 Task: Buy 2 Disposable Razors for Men's from Shave & Hair Removal section under best seller category for shipping address: Luke Wright, 309 Lake Floyd Circle, Hockessin, Delaware 19707, Cell Number 3022398079. Pay from credit card ending with 7965, CVV 549
Action: Mouse moved to (19, 85)
Screenshot: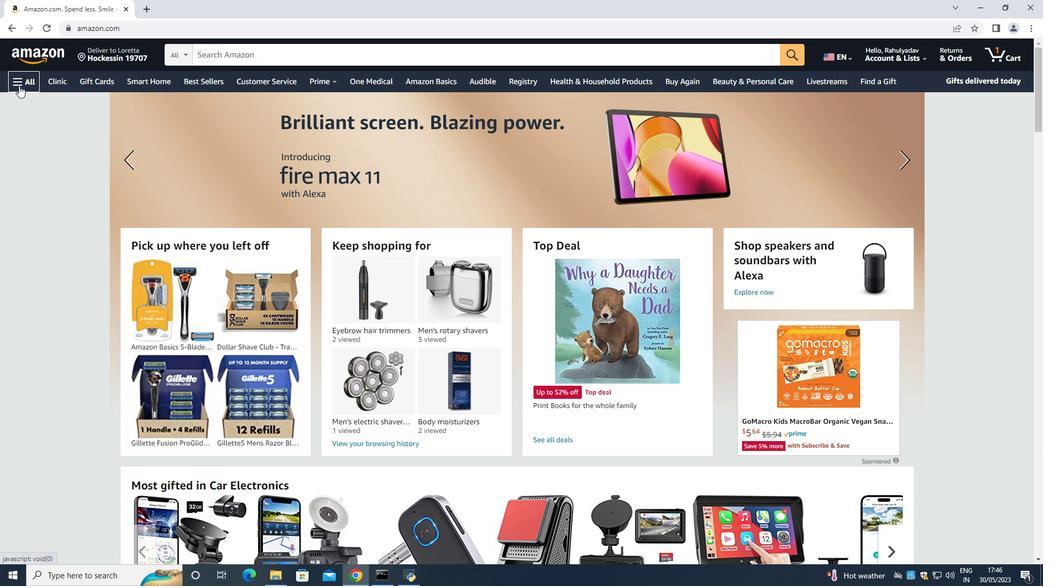 
Action: Mouse pressed left at (19, 85)
Screenshot: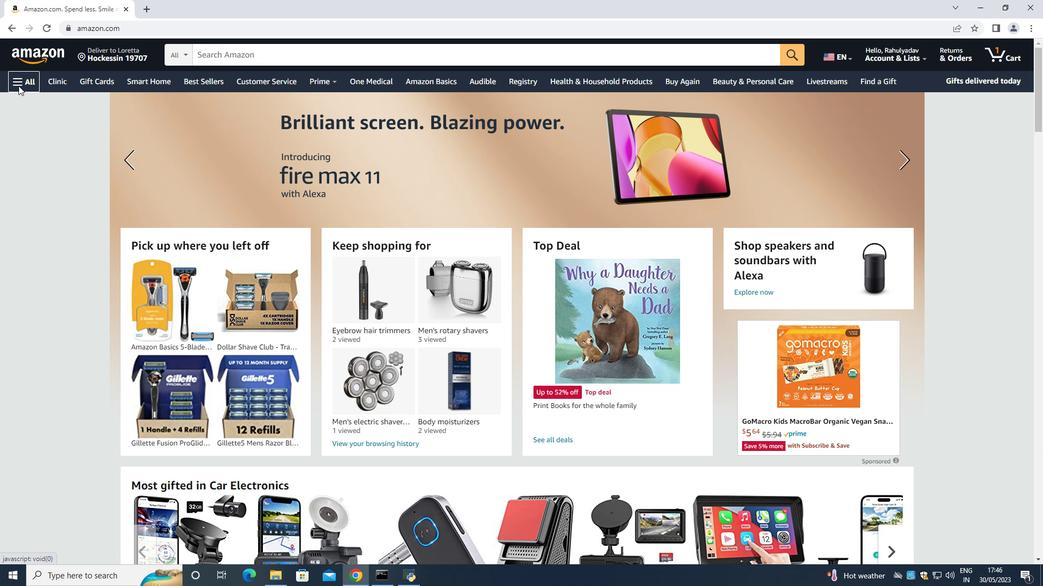 
Action: Mouse moved to (28, 101)
Screenshot: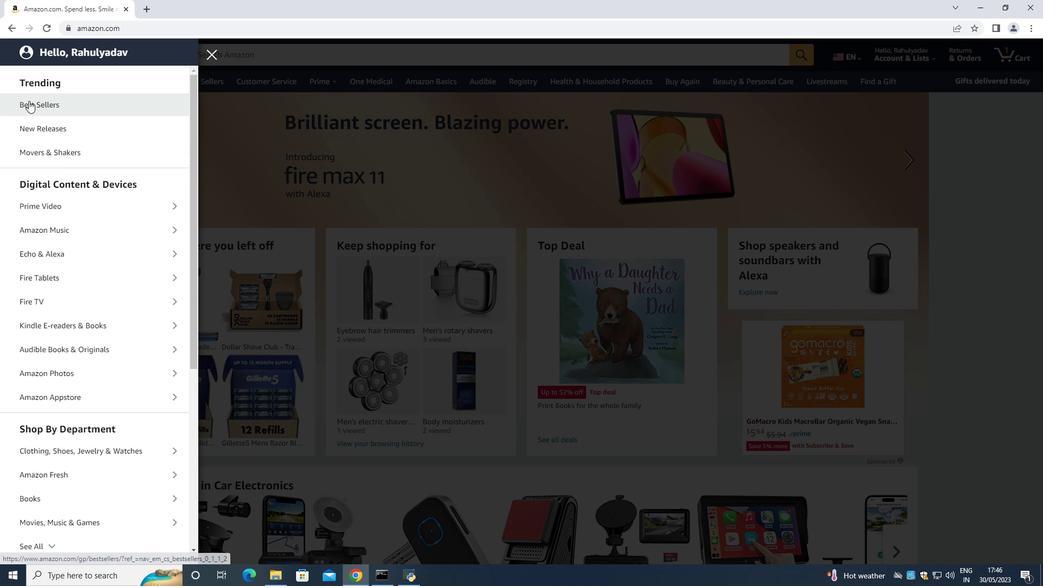 
Action: Mouse pressed left at (28, 101)
Screenshot: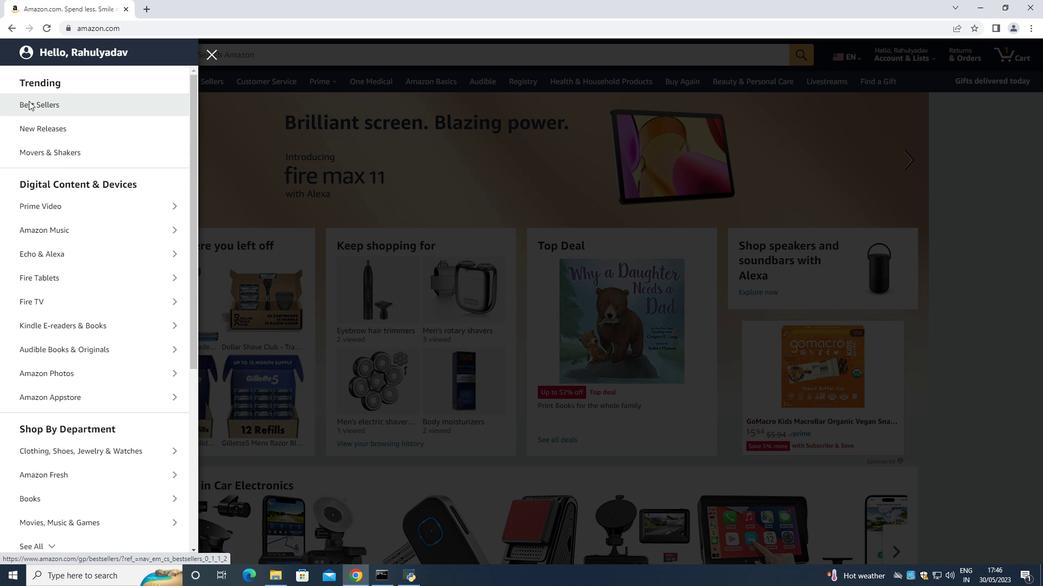 
Action: Mouse moved to (235, 54)
Screenshot: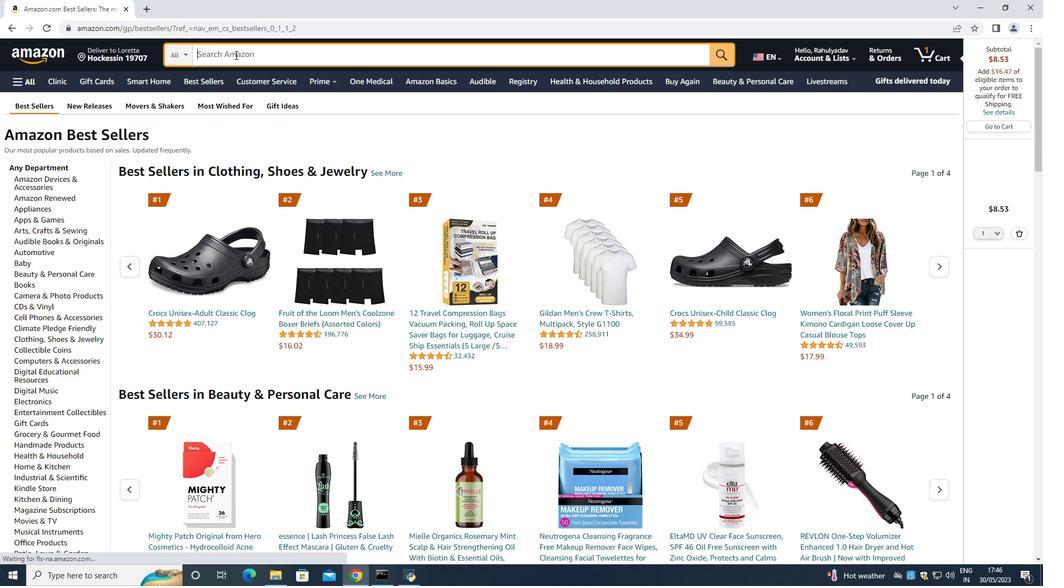
Action: Mouse pressed left at (235, 54)
Screenshot: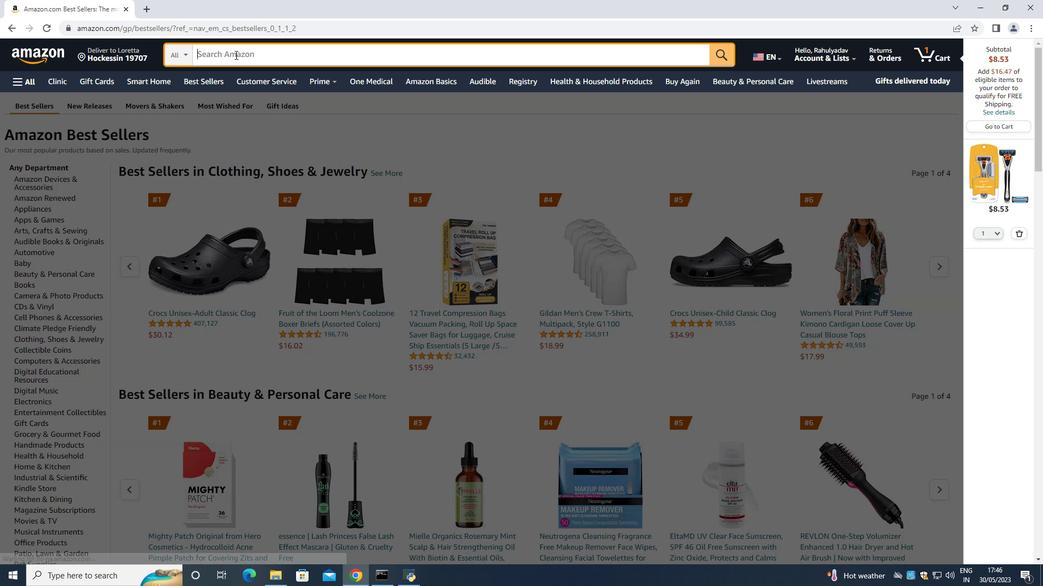 
Action: Key pressed <Key.shift><Key.shift><Key.shift><Key.shift><Key.shift><Key.shift><Key.shift><Key.shift><Key.shift><Key.shift><Key.shift><Key.shift><Key.shift><Key.shift><Key.shift><Key.shift><Key.shift><Key.shift><Key.shift><Key.shift><Key.shift><Key.shift>D
Screenshot: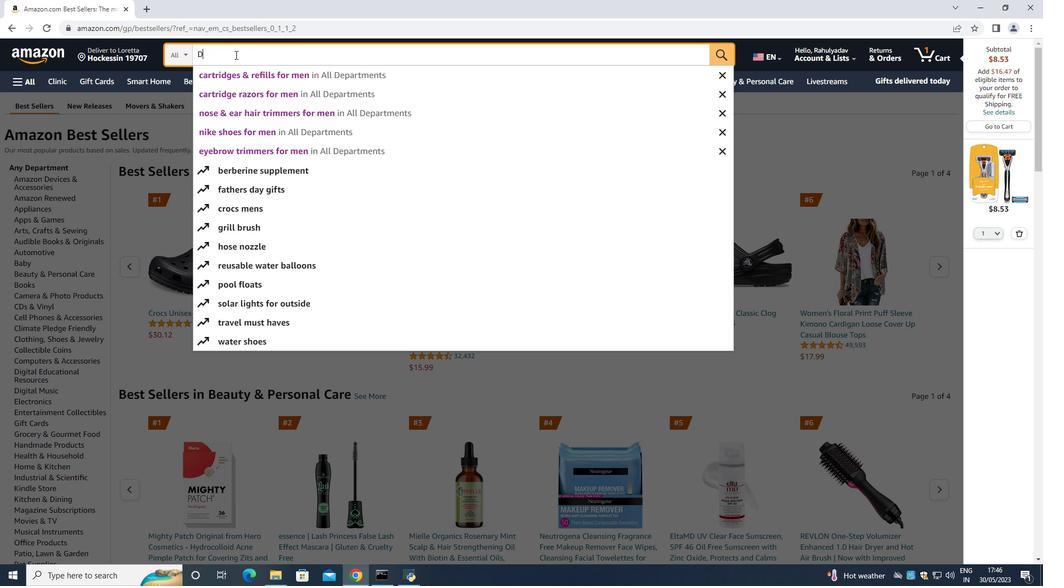
Action: Mouse moved to (235, 54)
Screenshot: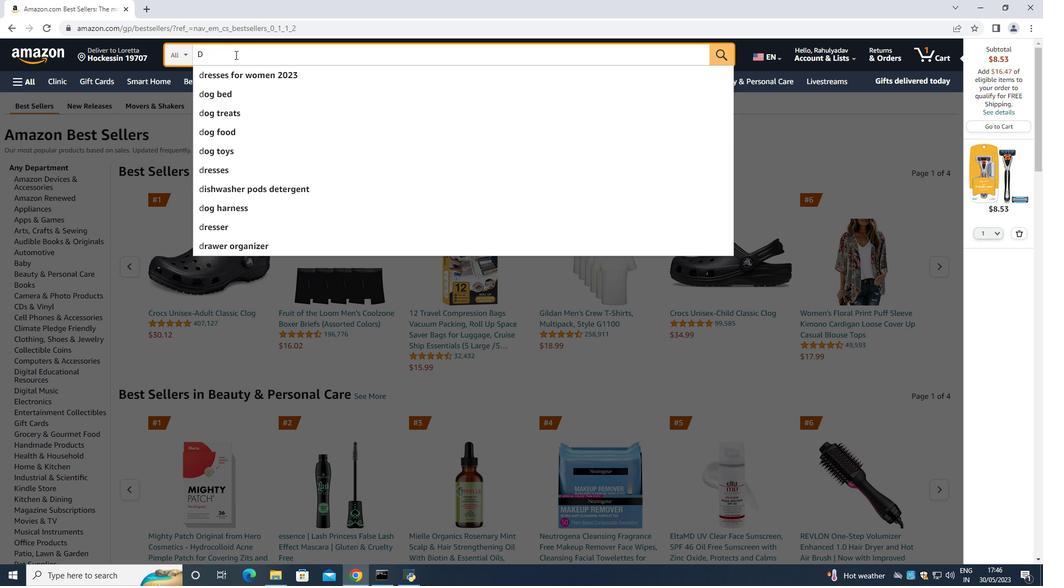 
Action: Key pressed isposable<Key.space><Key.shift>Razors<Key.space><Key.shift>FOR<Key.space><Key.shift>Men<Key.space><Key.enter>
Screenshot: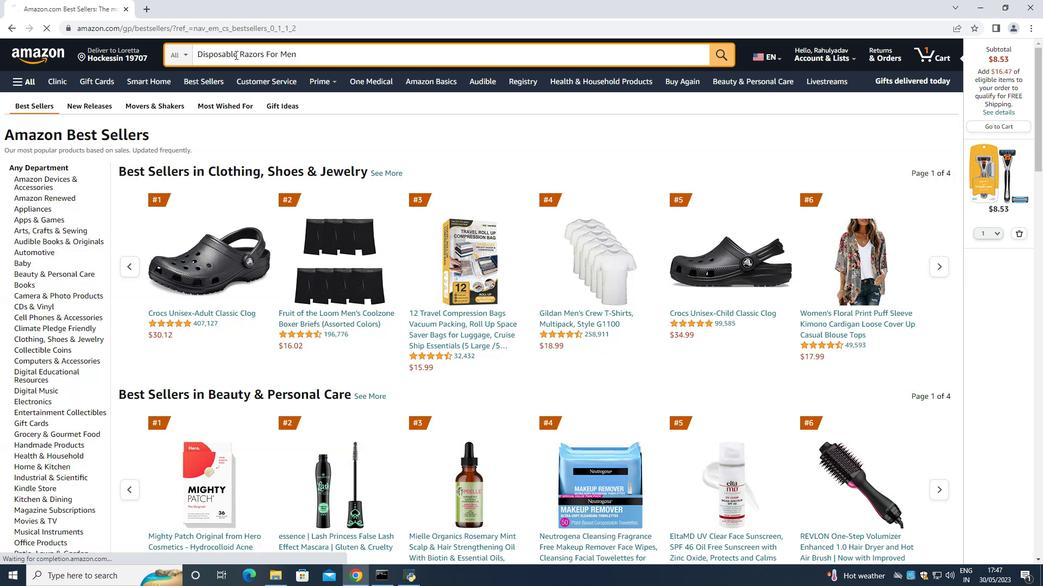 
Action: Mouse moved to (265, 482)
Screenshot: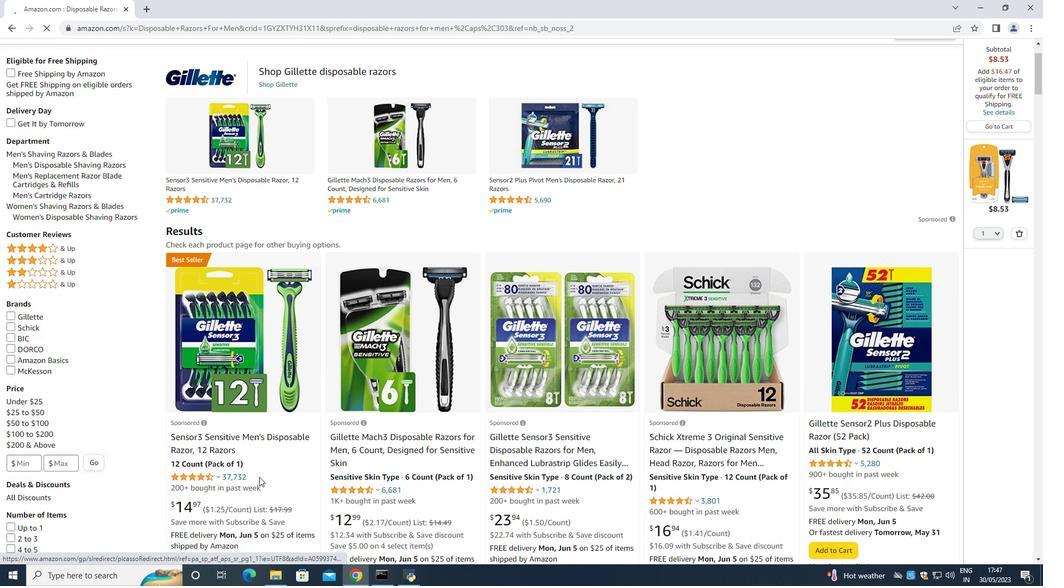
Action: Mouse scrolled (265, 481) with delta (0, 0)
Screenshot: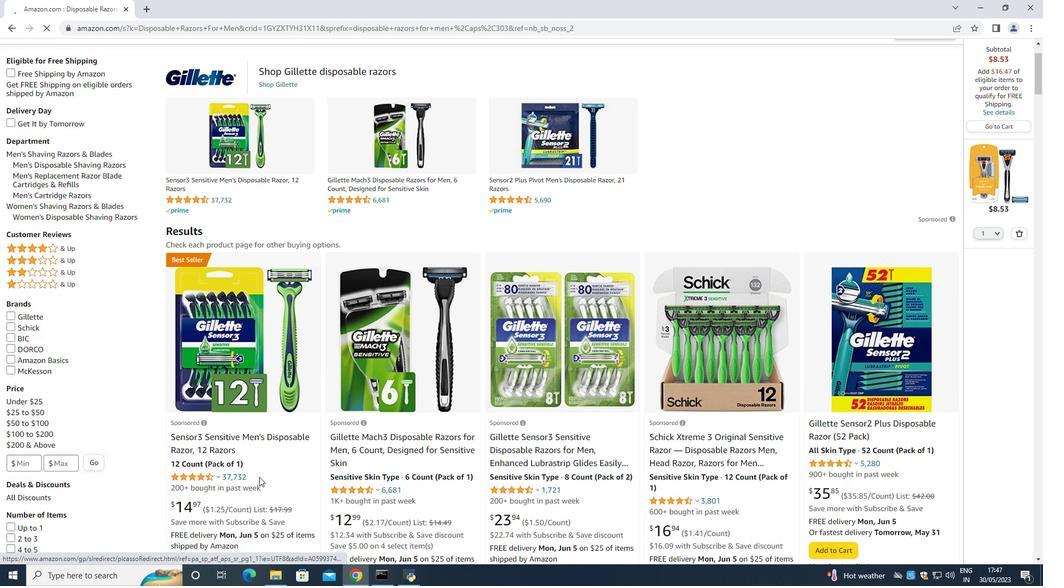 
Action: Mouse moved to (264, 482)
Screenshot: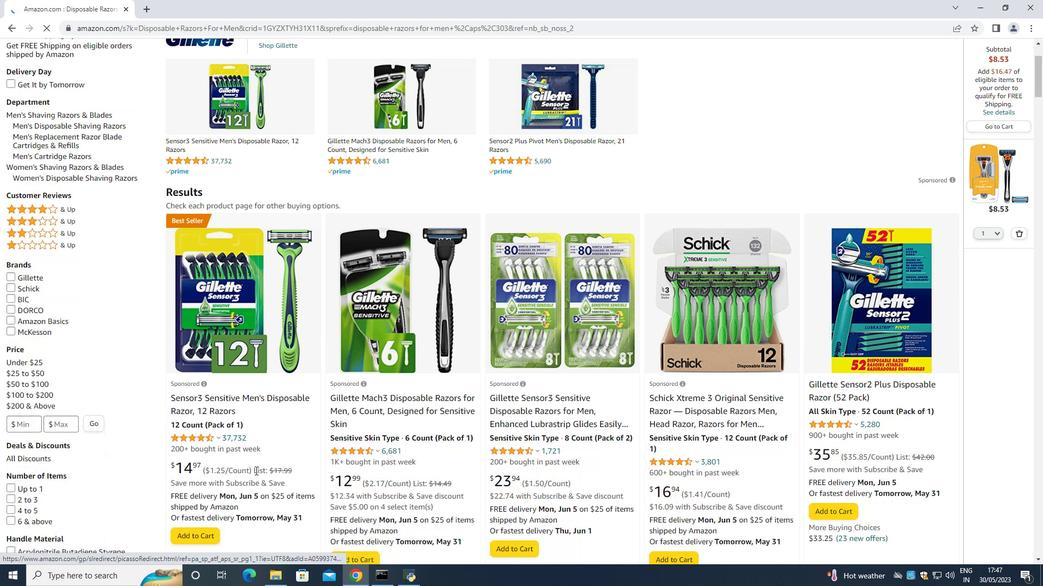 
Action: Mouse scrolled (264, 481) with delta (0, 0)
Screenshot: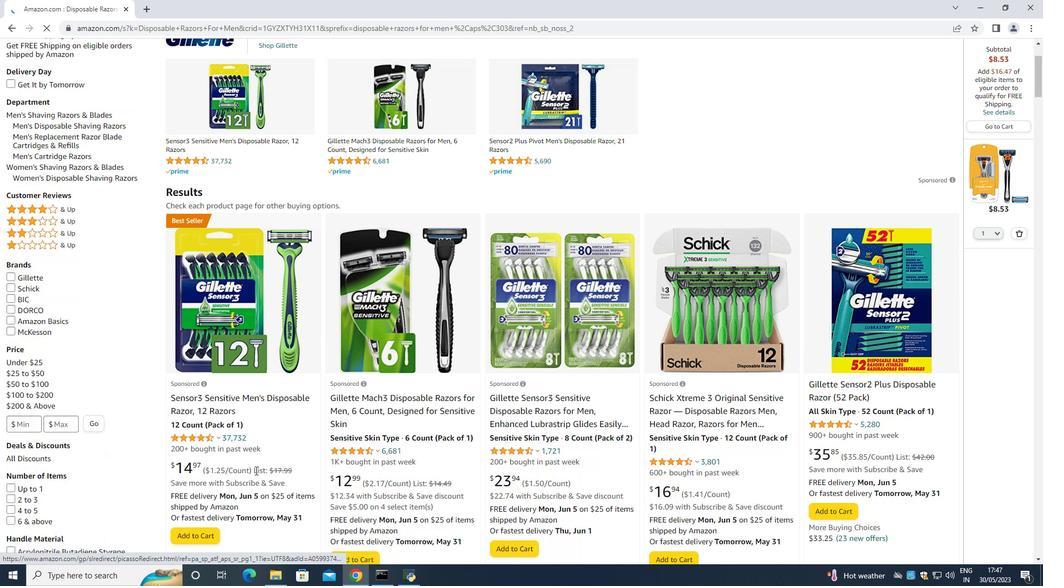 
Action: Mouse moved to (254, 401)
Screenshot: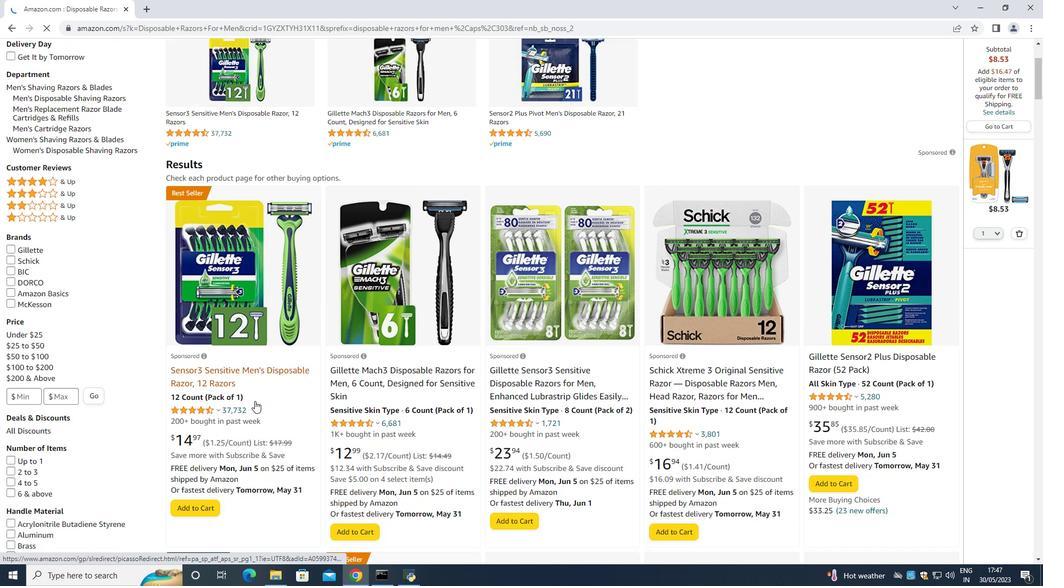 
Action: Mouse scrolled (254, 400) with delta (0, 0)
Screenshot: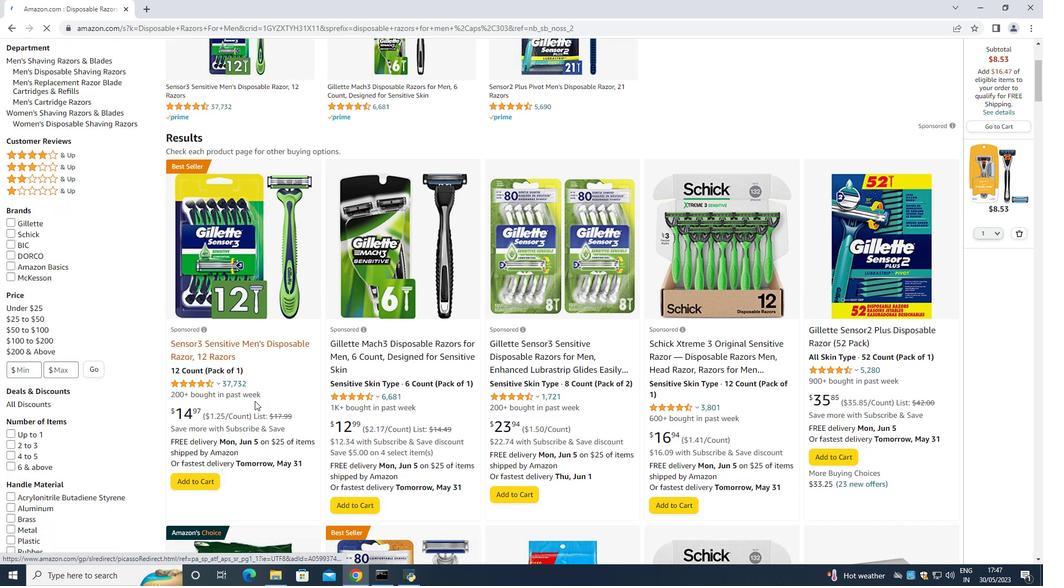 
Action: Mouse moved to (270, 344)
Screenshot: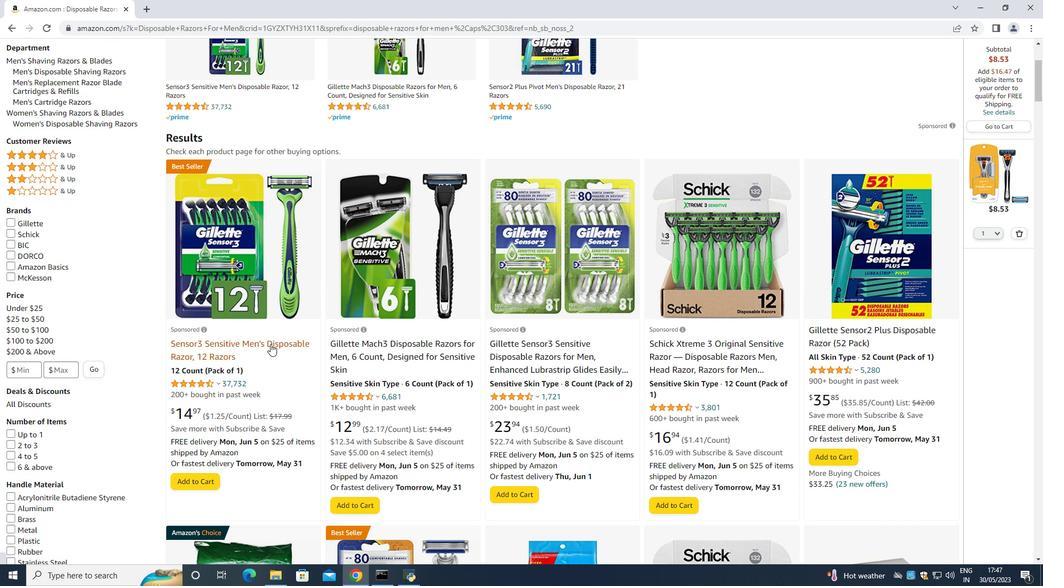 
Action: Mouse pressed left at (270, 344)
Screenshot: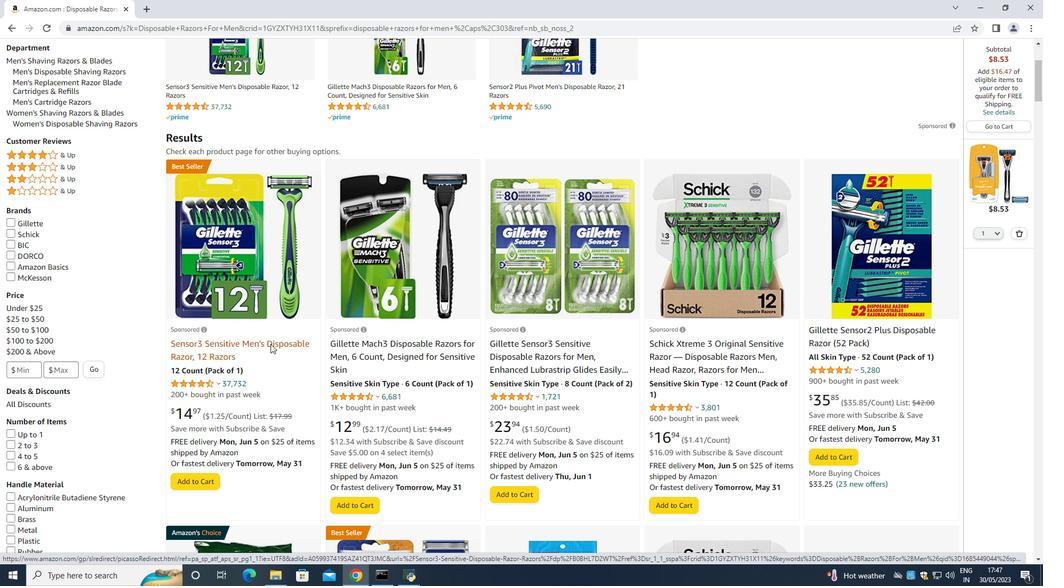 
Action: Mouse moved to (788, 402)
Screenshot: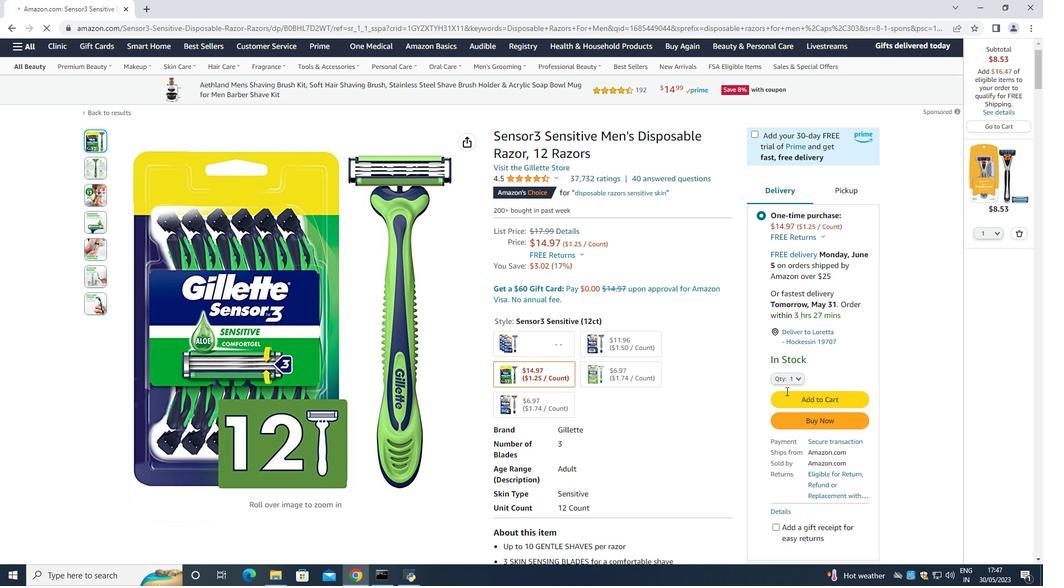 
Action: Mouse scrolled (788, 401) with delta (0, 0)
Screenshot: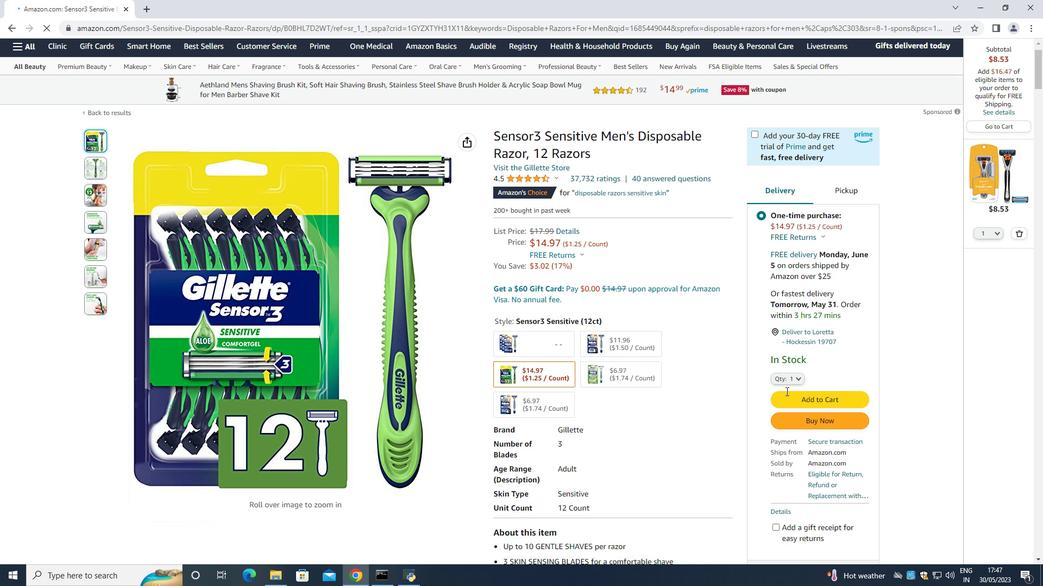 
Action: Mouse moved to (786, 391)
Screenshot: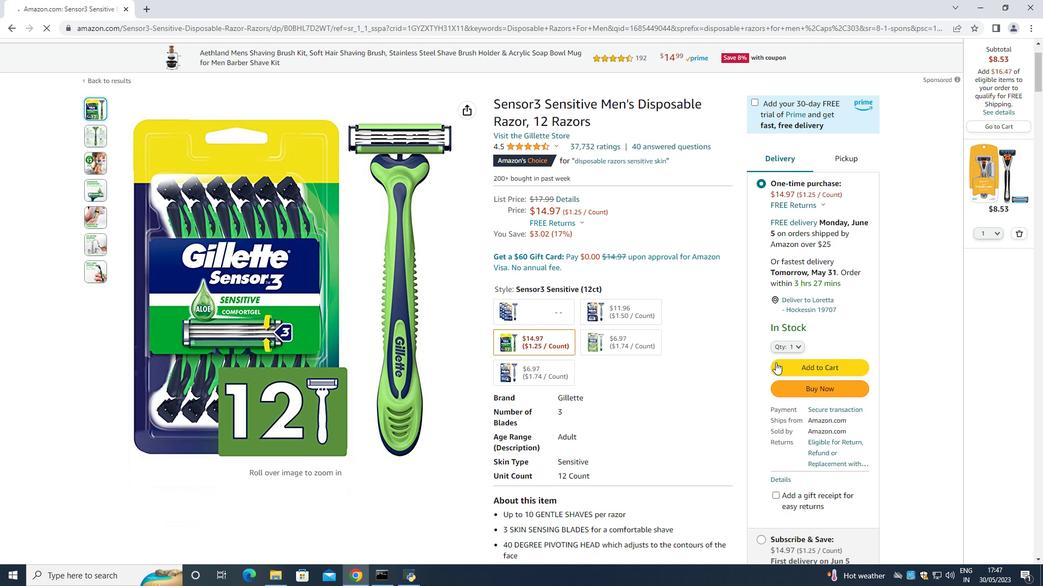 
Action: Mouse scrolled (786, 392) with delta (0, 0)
Screenshot: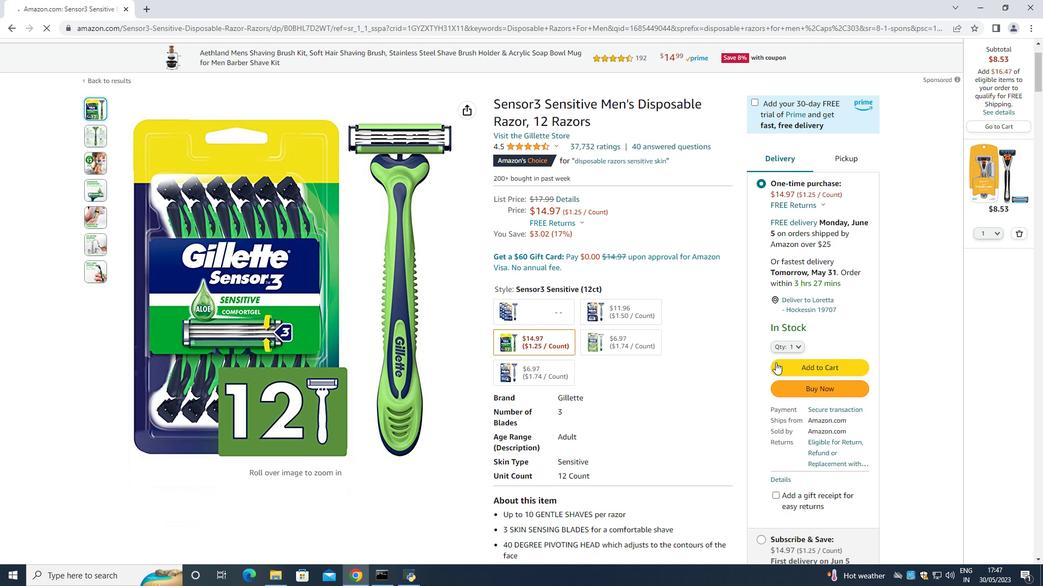 
Action: Mouse moved to (16, 27)
Screenshot: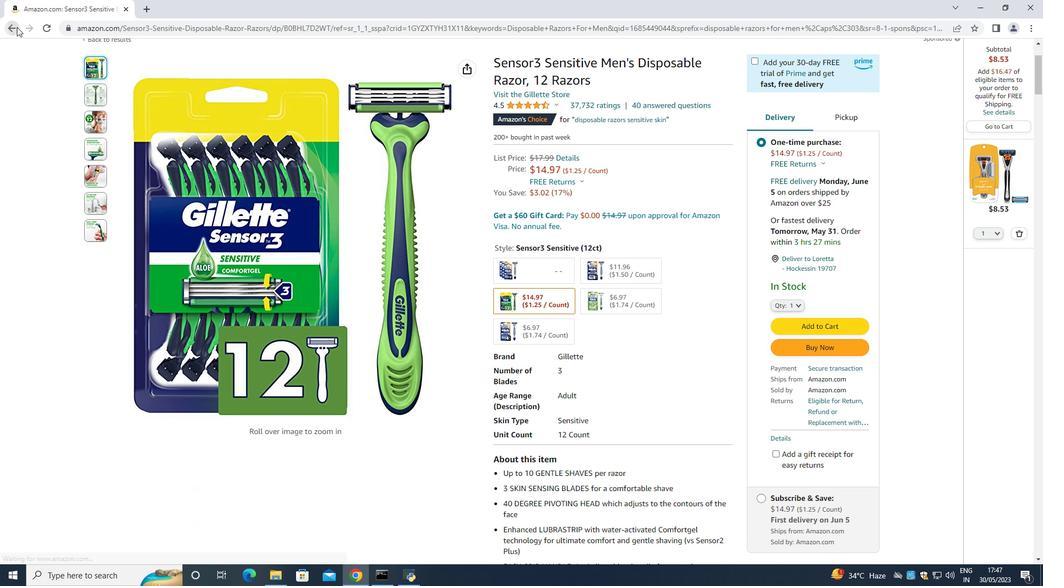 
Action: Mouse pressed left at (16, 27)
Screenshot: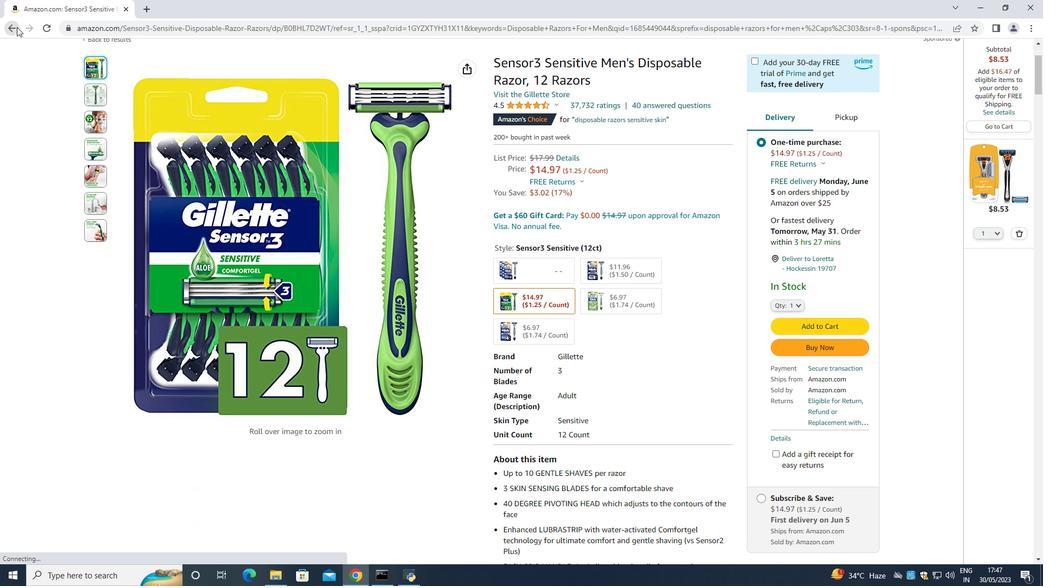 
Action: Mouse moved to (242, 358)
Screenshot: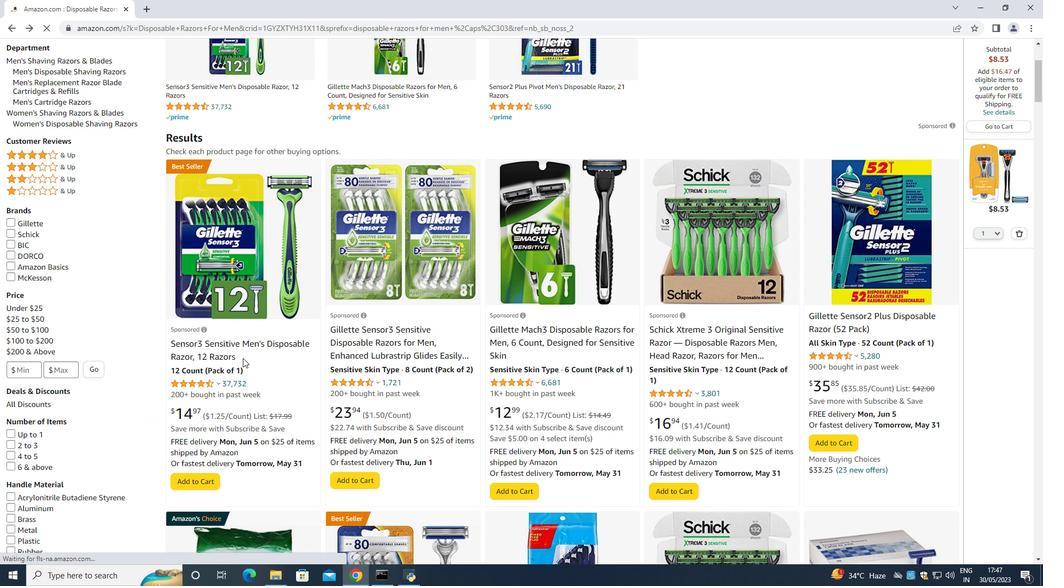
Action: Mouse pressed left at (242, 358)
Screenshot: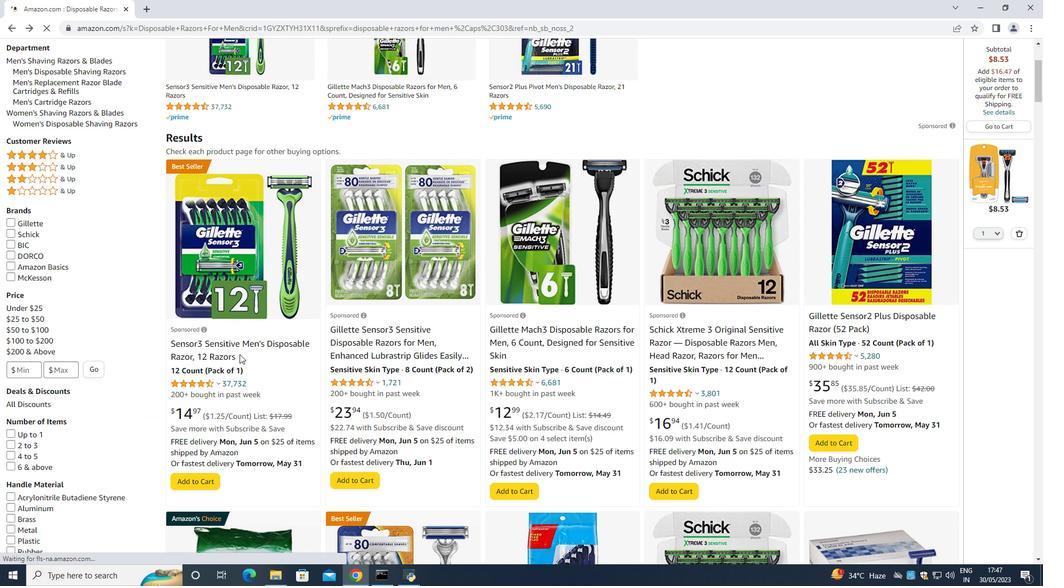 
Action: Mouse moved to (238, 353)
Screenshot: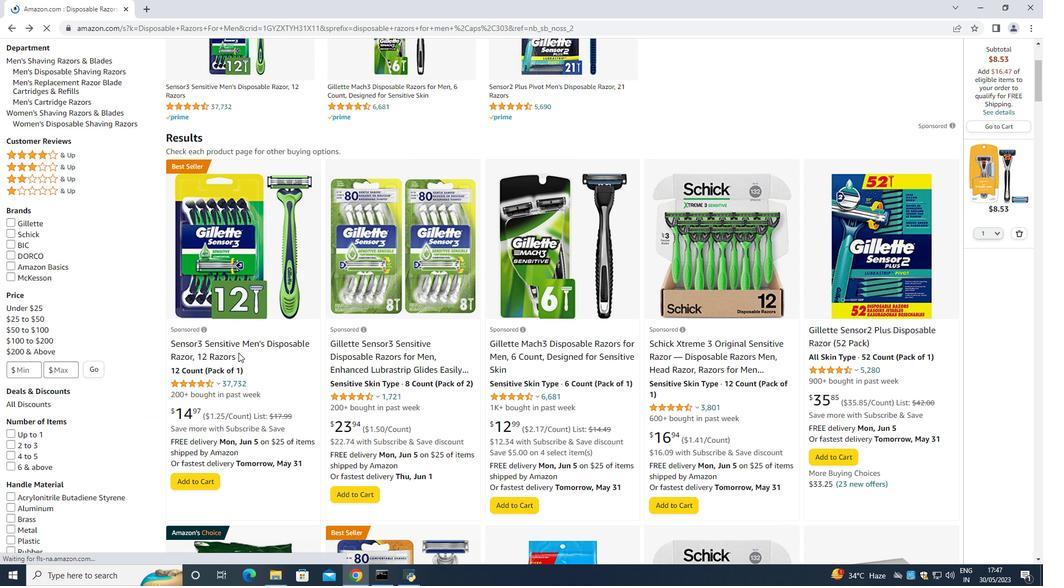 
Action: Mouse pressed left at (238, 353)
Screenshot: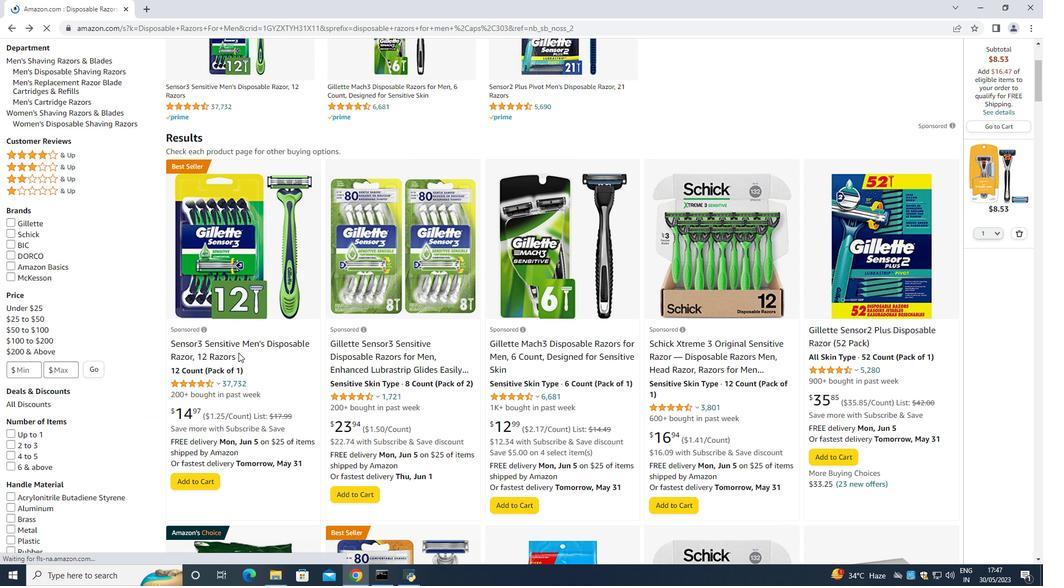 
Action: Mouse moved to (235, 344)
Screenshot: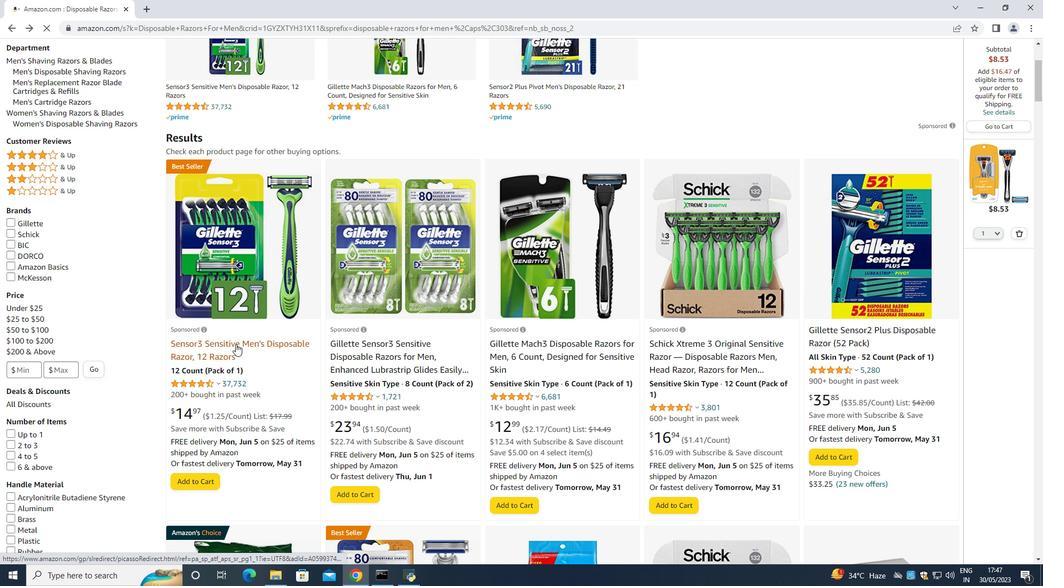 
Action: Mouse pressed left at (235, 344)
Screenshot: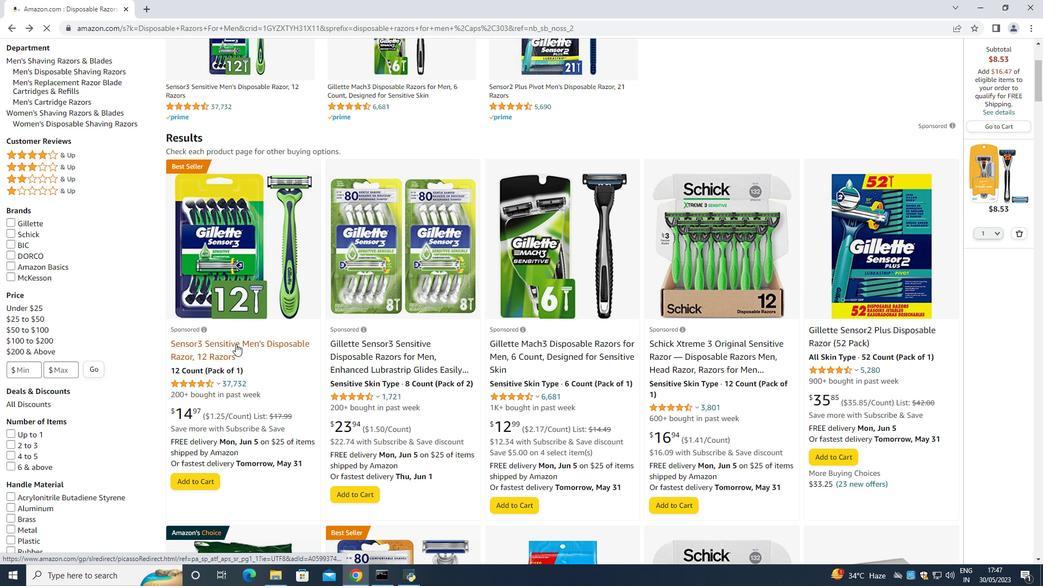 
Action: Mouse moved to (776, 341)
Screenshot: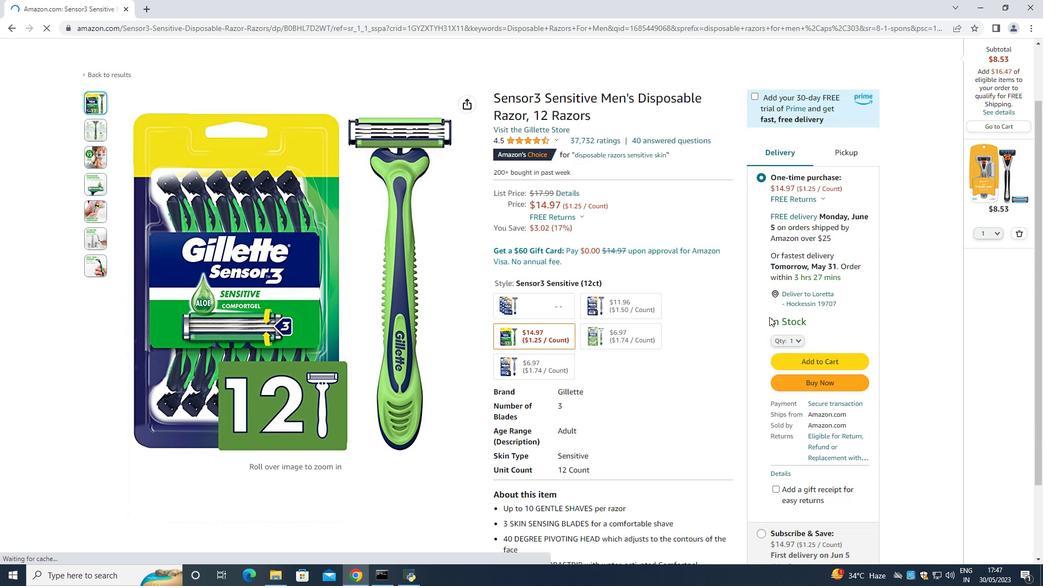 
Action: Mouse scrolled (776, 341) with delta (0, 0)
Screenshot: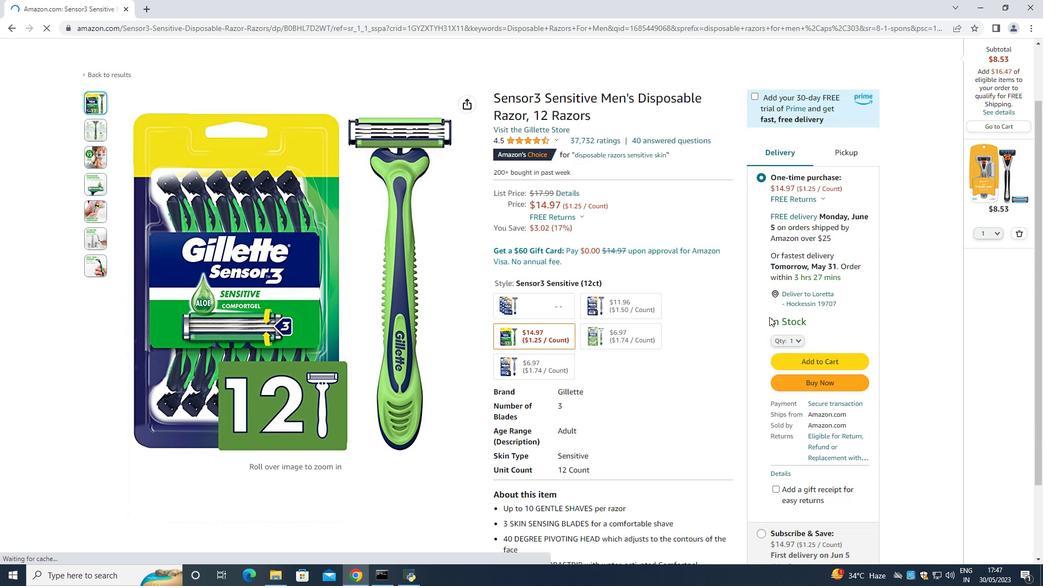 
Action: Mouse moved to (771, 340)
Screenshot: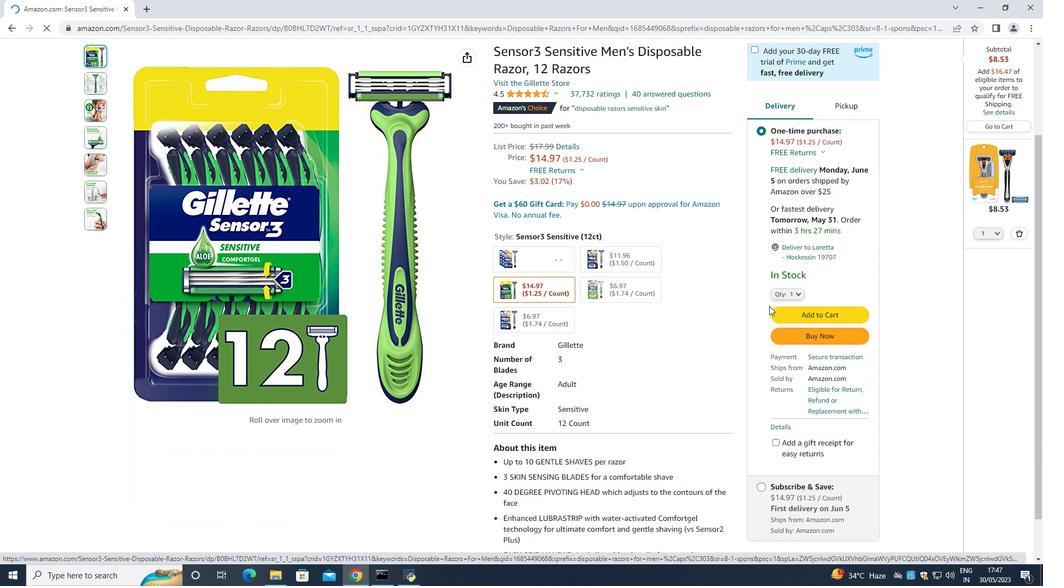 
Action: Mouse scrolled (772, 340) with delta (0, 0)
Screenshot: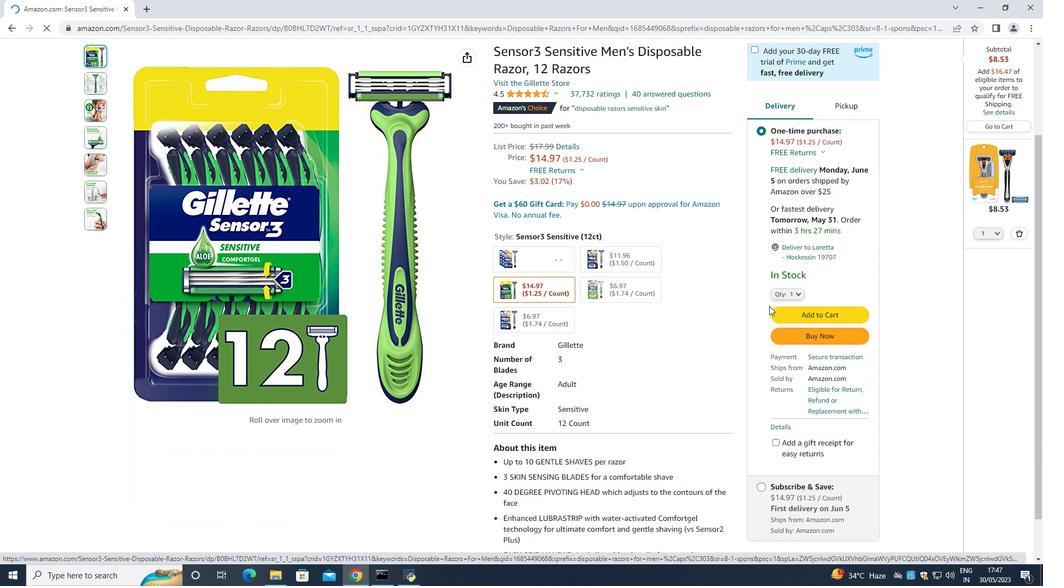 
Action: Mouse moved to (769, 314)
Screenshot: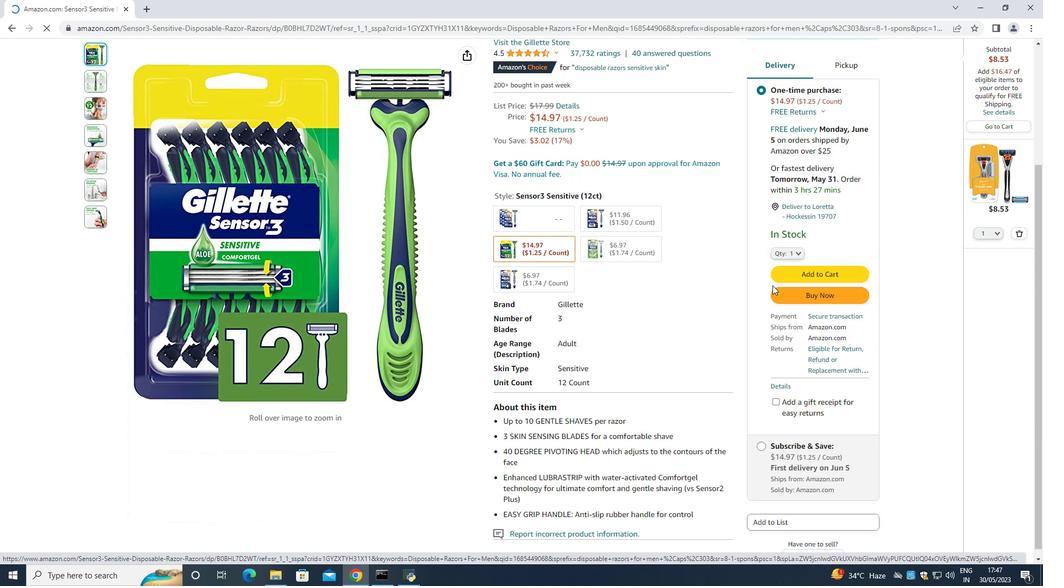 
Action: Mouse scrolled (769, 316) with delta (0, 0)
Screenshot: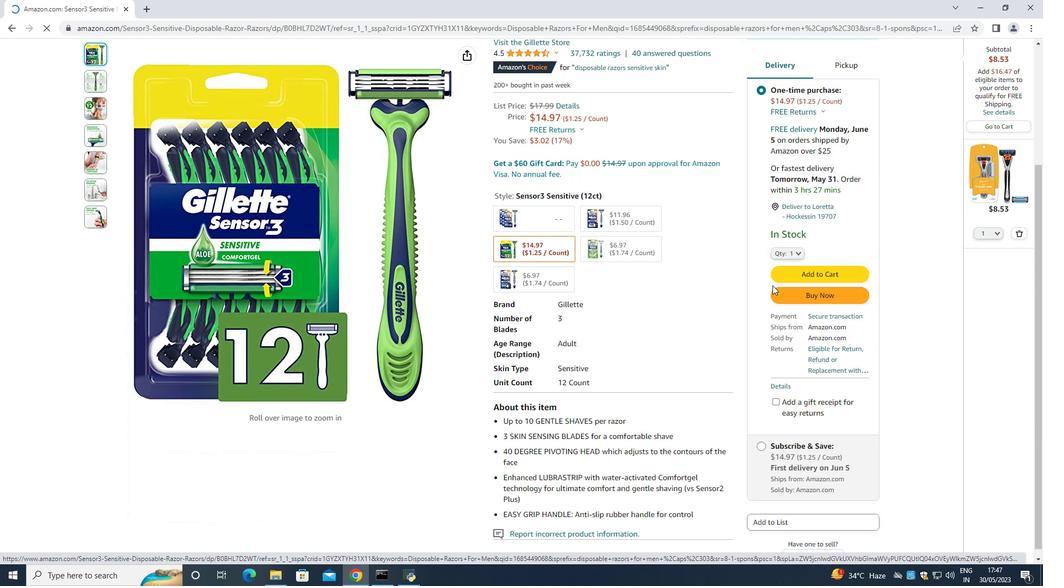 
Action: Mouse moved to (797, 250)
Screenshot: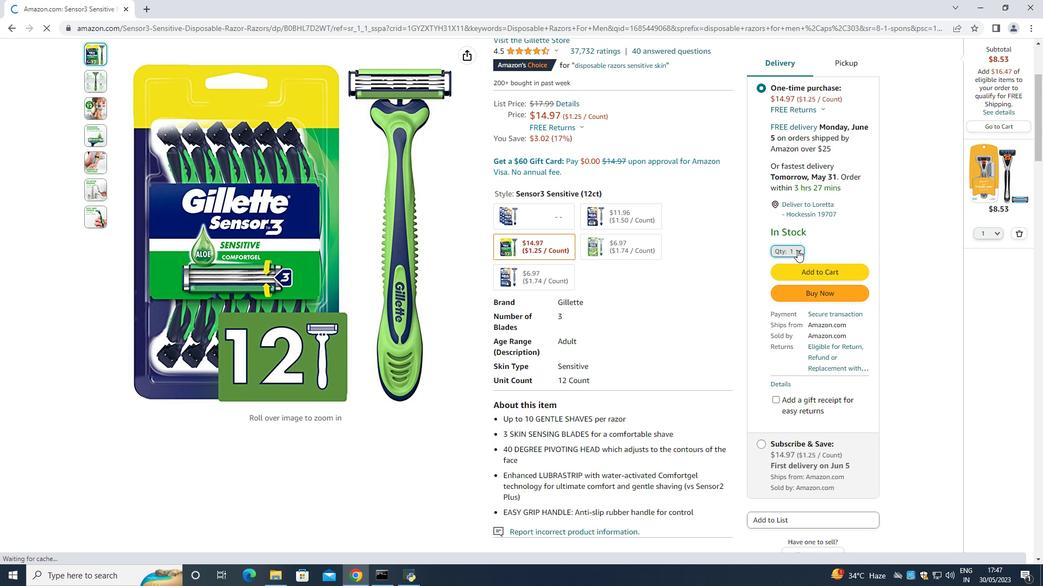 
Action: Mouse pressed left at (797, 250)
Screenshot: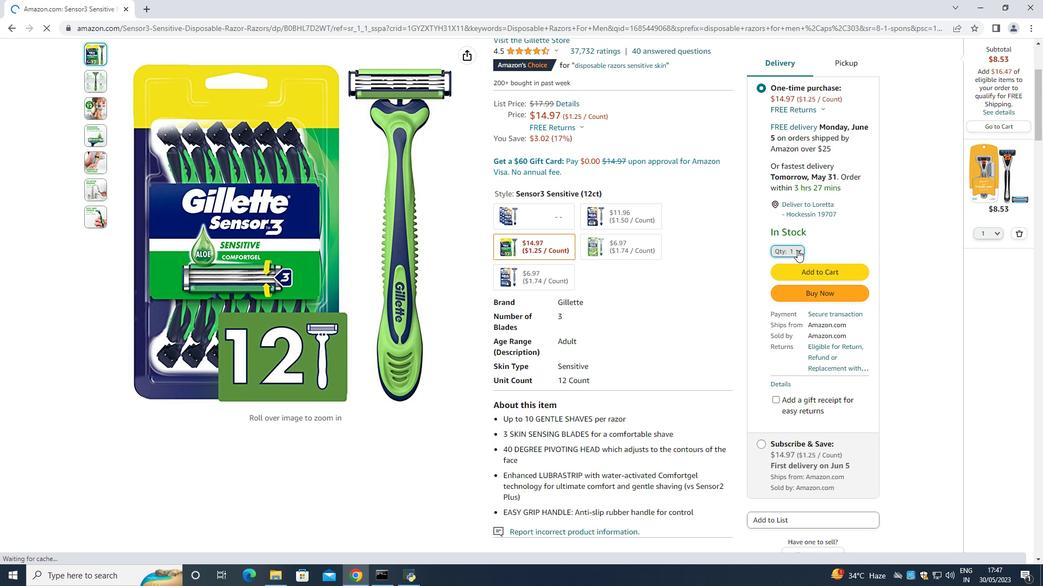 
Action: Mouse moved to (779, 271)
Screenshot: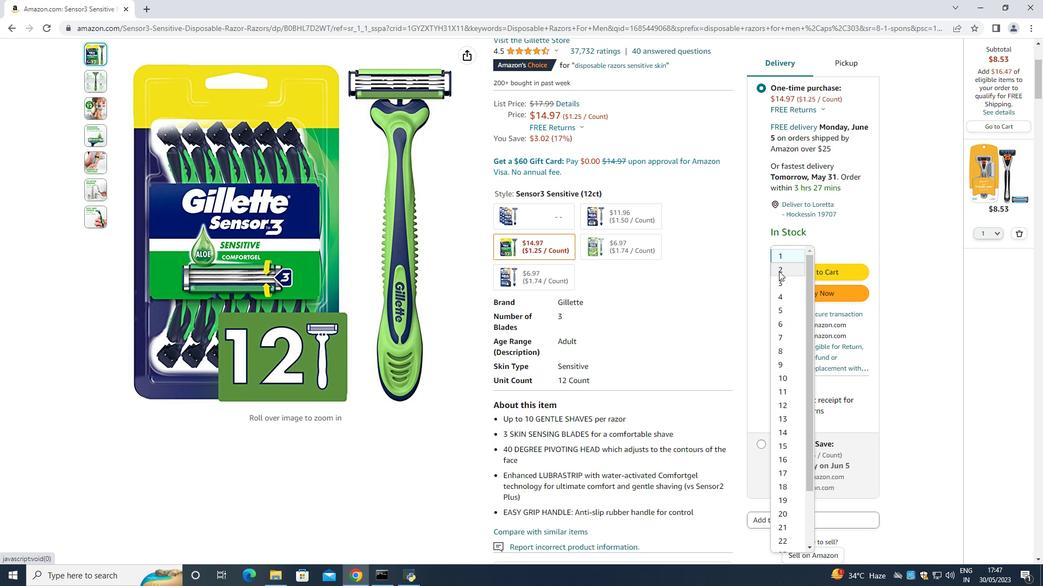 
Action: Mouse pressed left at (779, 271)
Screenshot: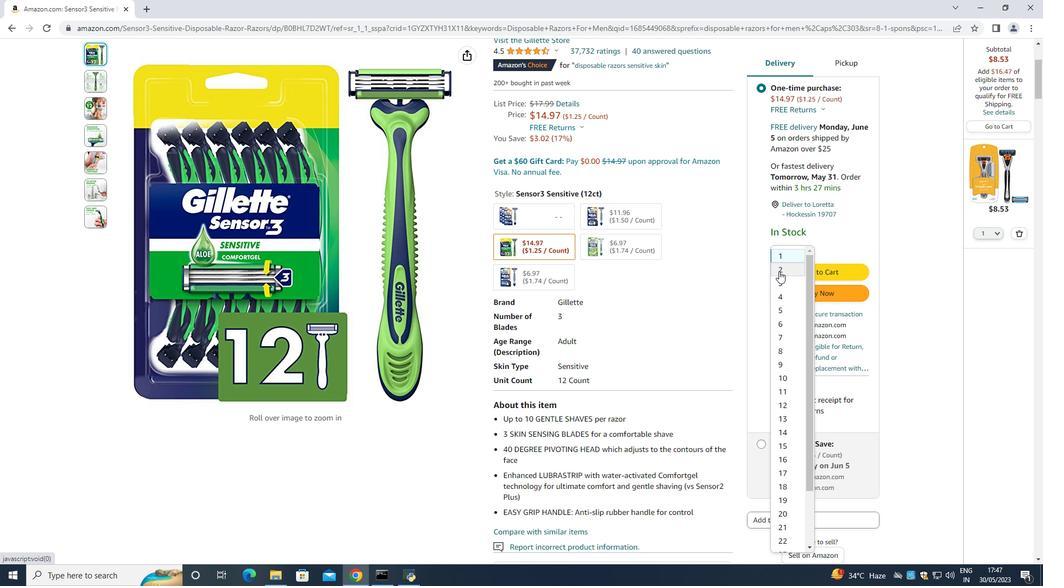 
Action: Mouse moved to (815, 291)
Screenshot: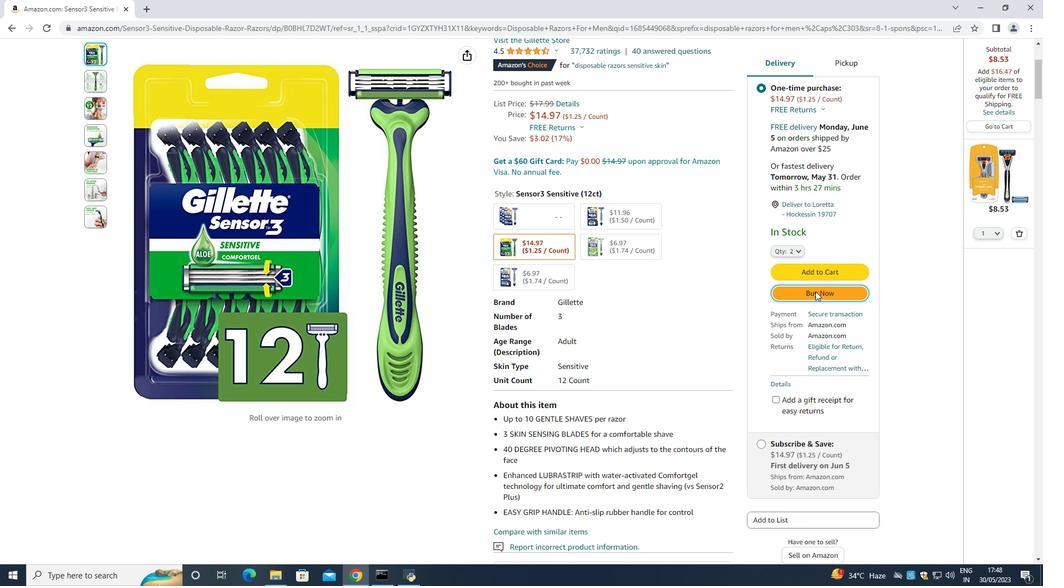 
Action: Mouse pressed left at (815, 291)
Screenshot: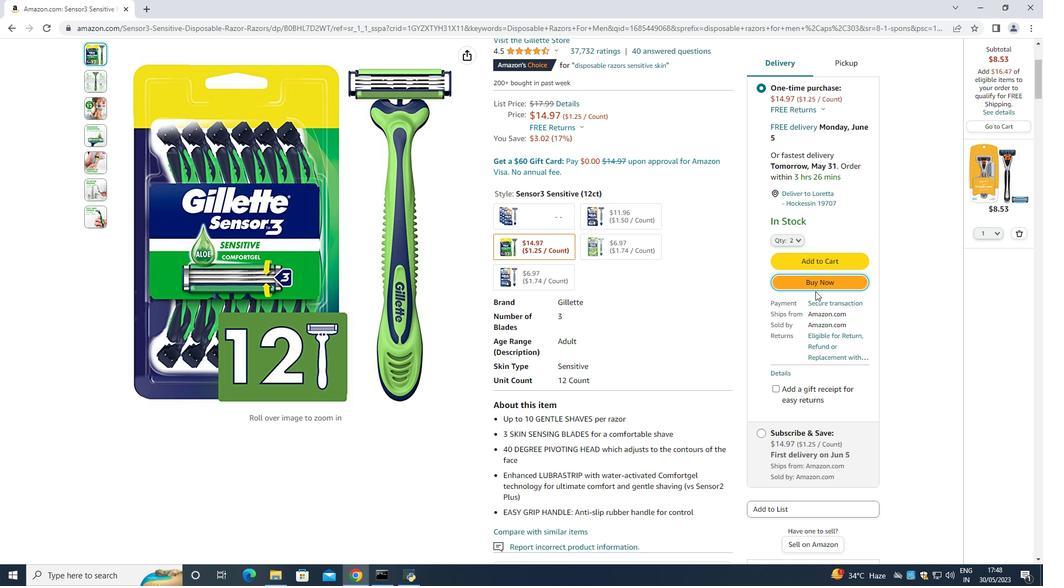 
Action: Mouse moved to (821, 281)
Screenshot: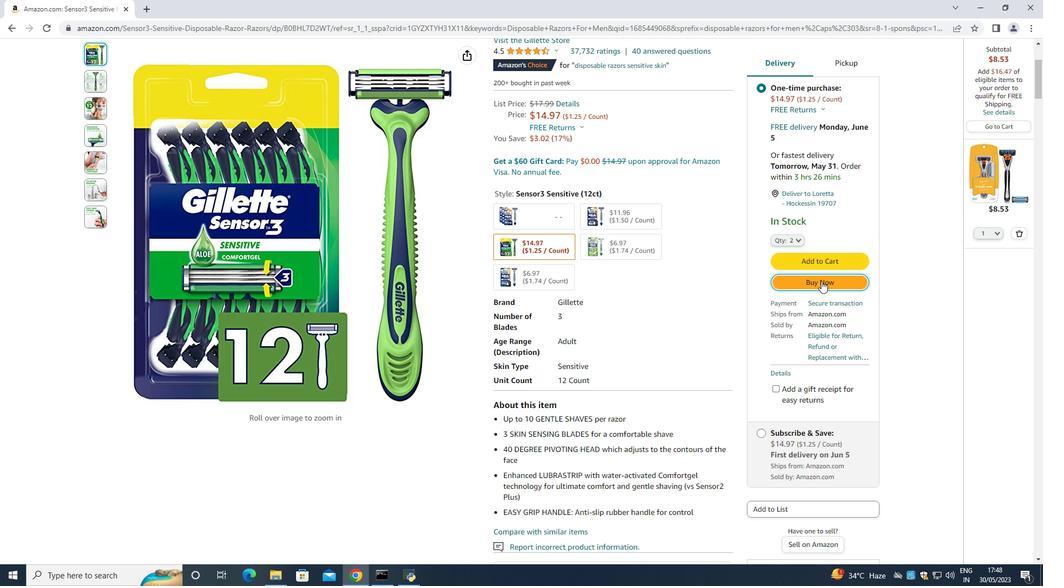 
Action: Mouse pressed left at (821, 281)
Screenshot: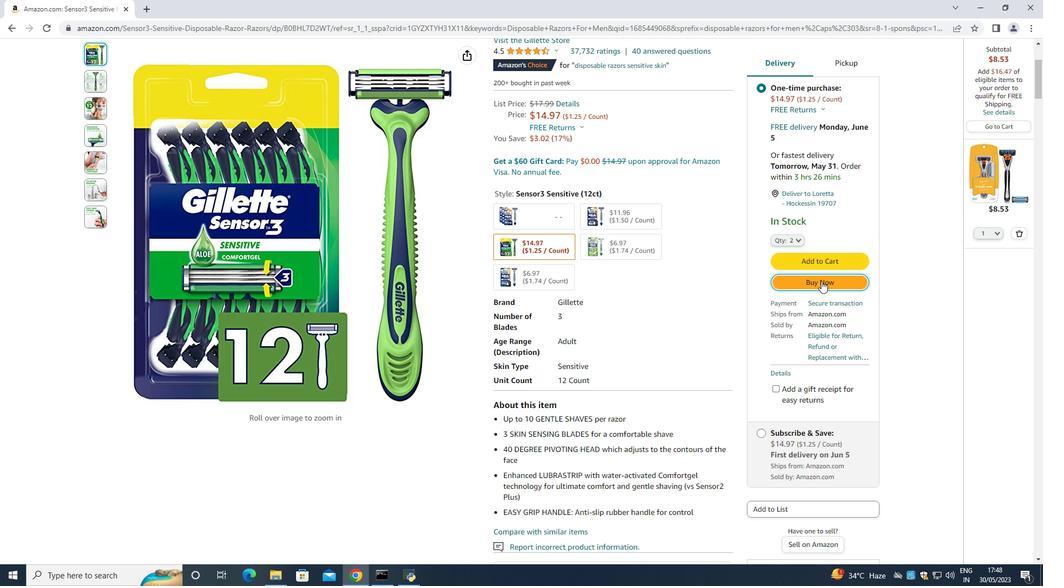
Action: Mouse moved to (631, 88)
Screenshot: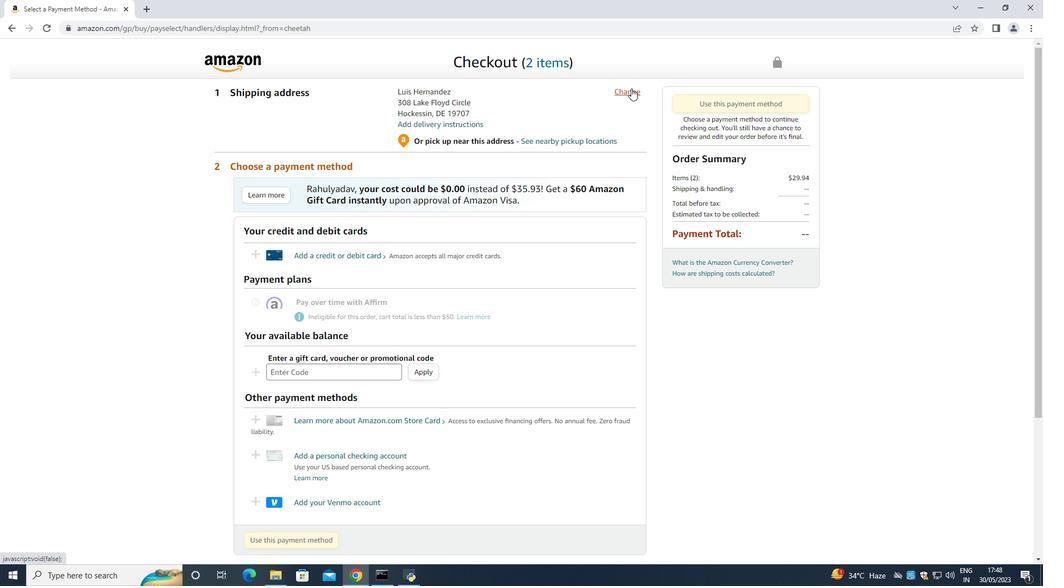 
Action: Mouse pressed left at (631, 88)
Screenshot: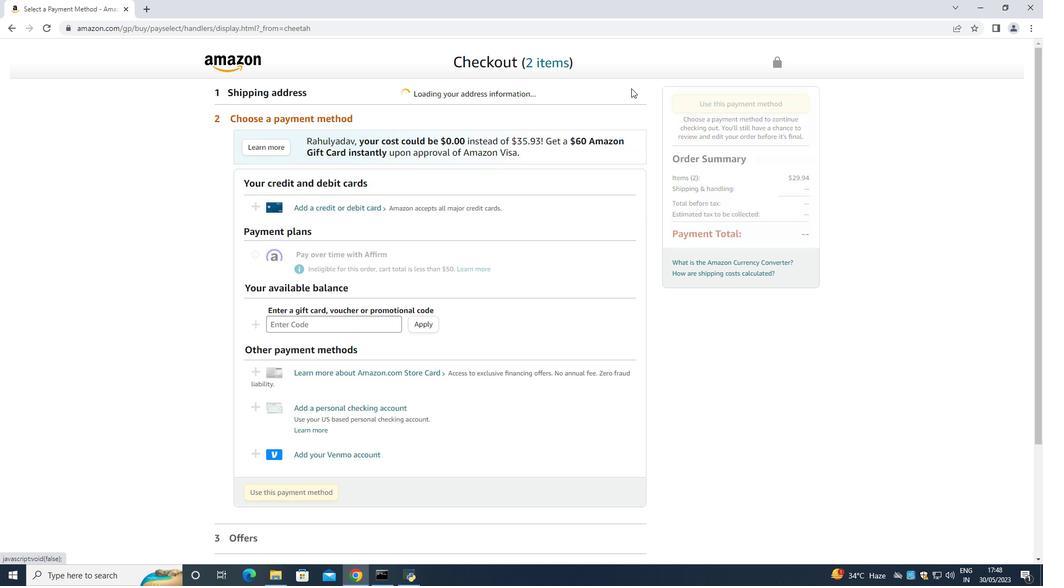 
Action: Mouse moved to (523, 223)
Screenshot: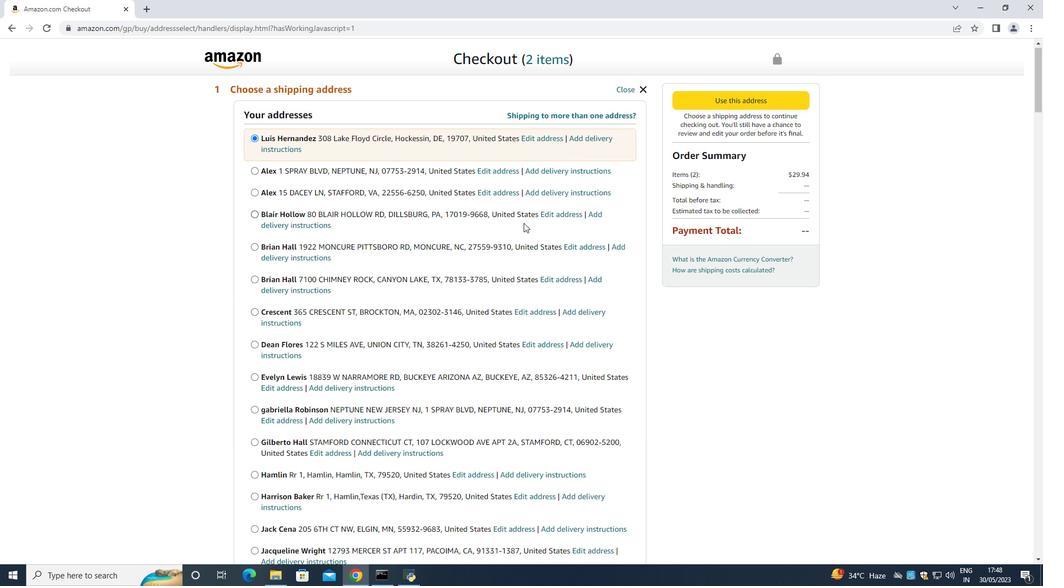 
Action: Mouse scrolled (523, 222) with delta (0, 0)
Screenshot: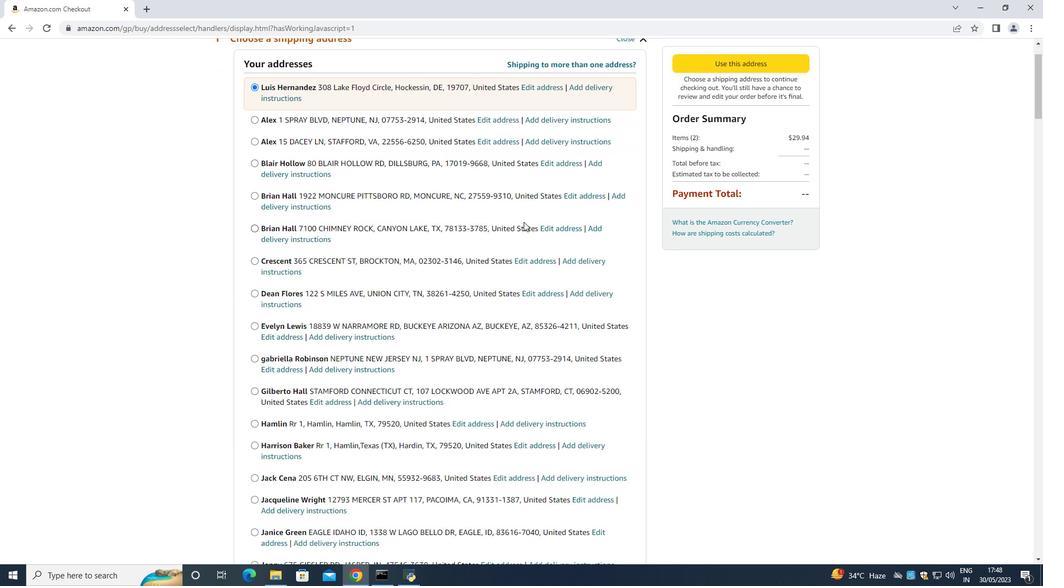 
Action: Mouse moved to (523, 215)
Screenshot: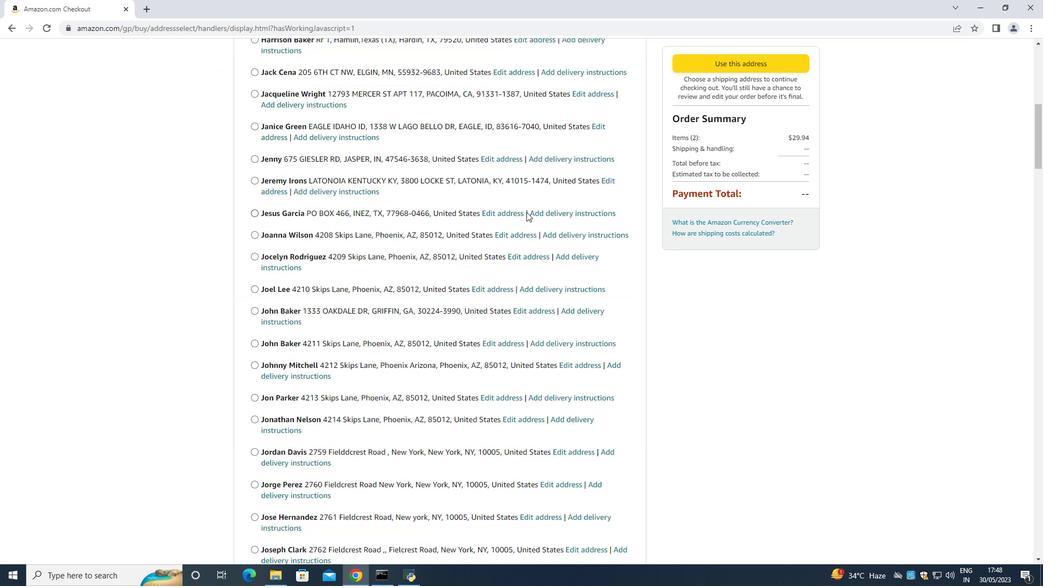 
Action: Key pressed <Key.space>
Screenshot: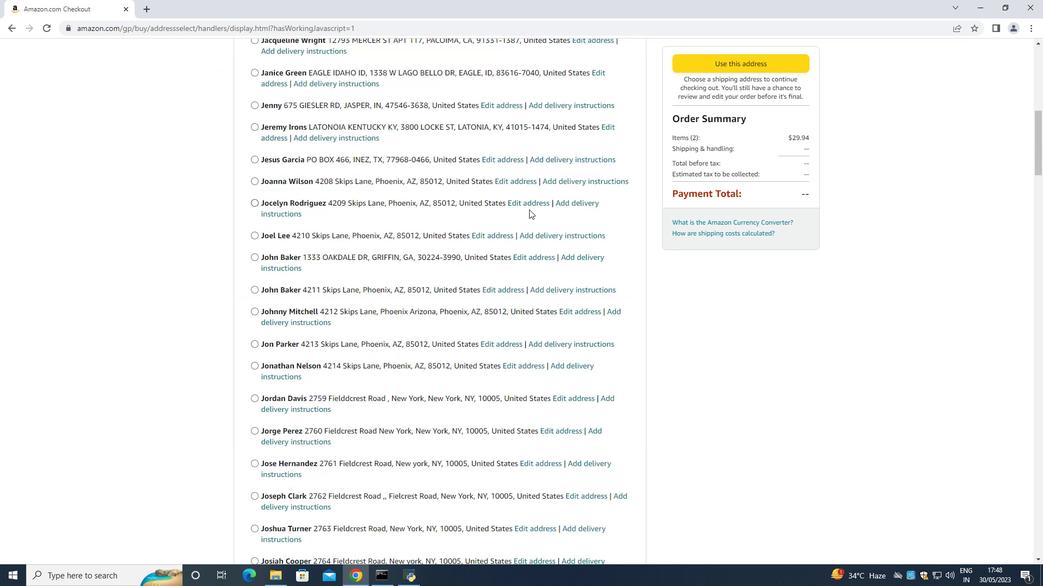 
Action: Mouse moved to (528, 210)
Screenshot: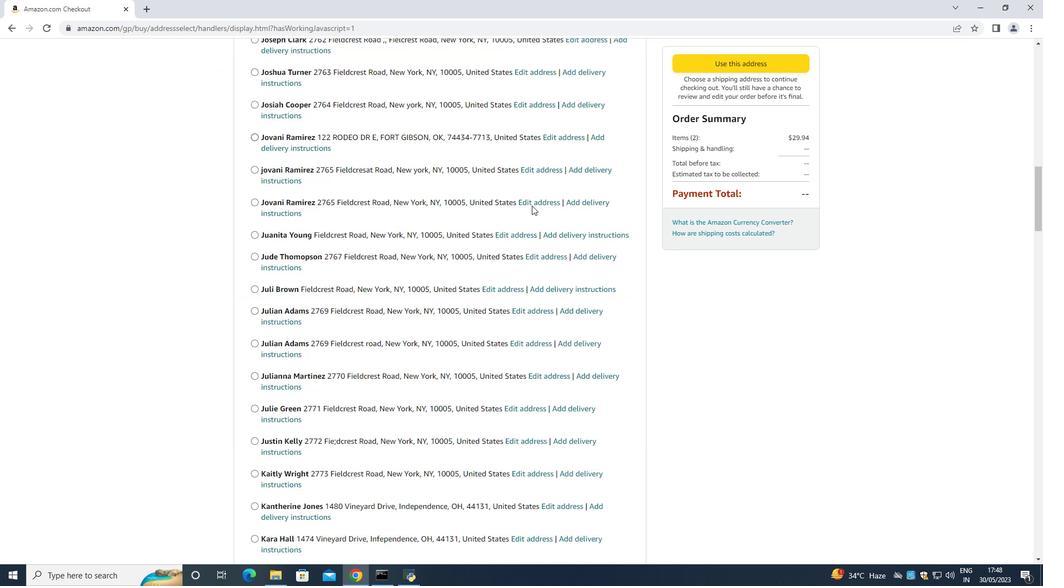 
Action: Key pressed <Key.space>
Screenshot: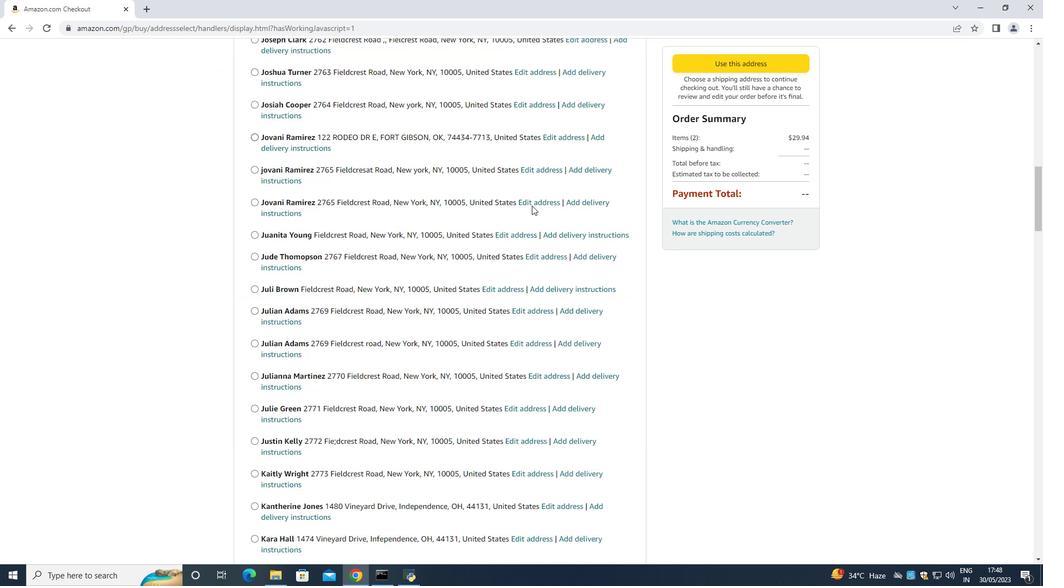 
Action: Mouse moved to (534, 203)
Screenshot: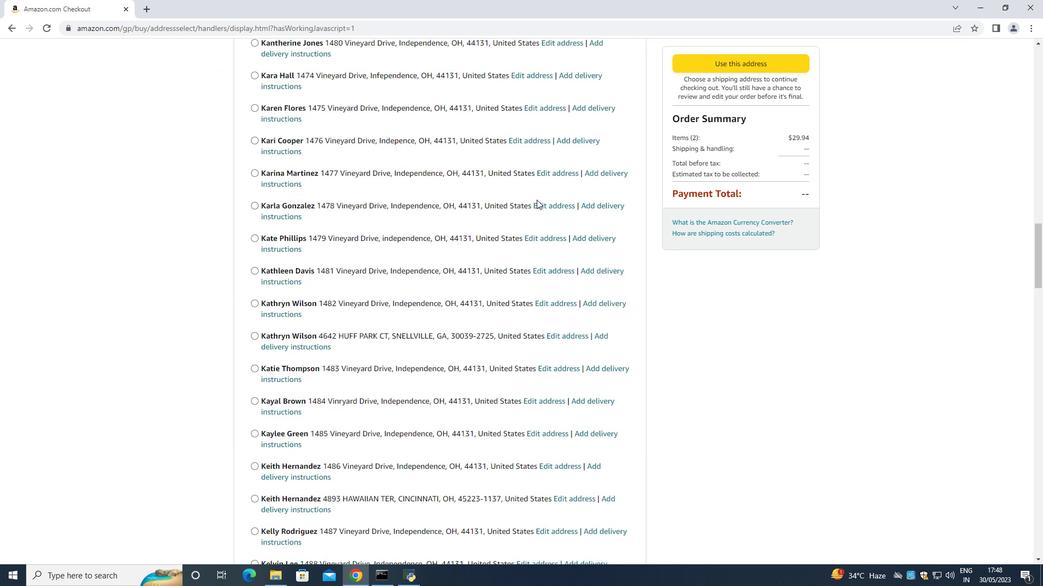 
Action: Key pressed <Key.space>
Screenshot: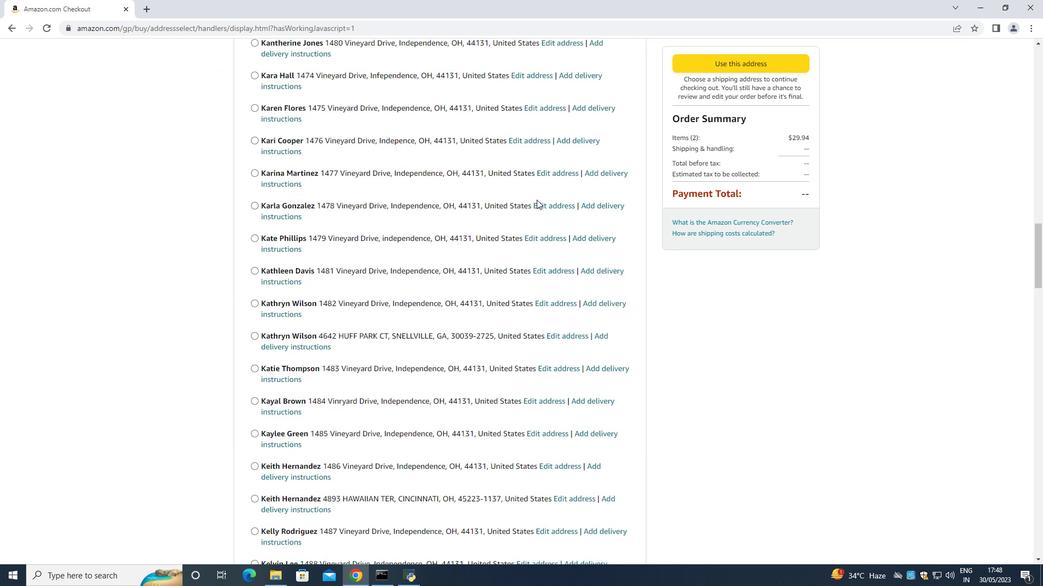 
Action: Mouse moved to (536, 199)
Screenshot: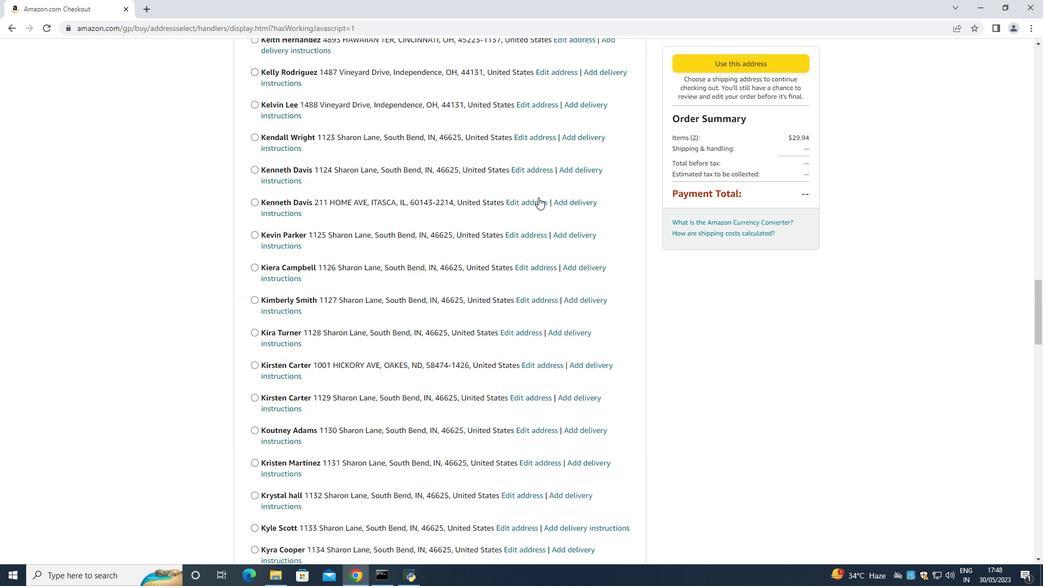 
Action: Key pressed <Key.space>
Screenshot: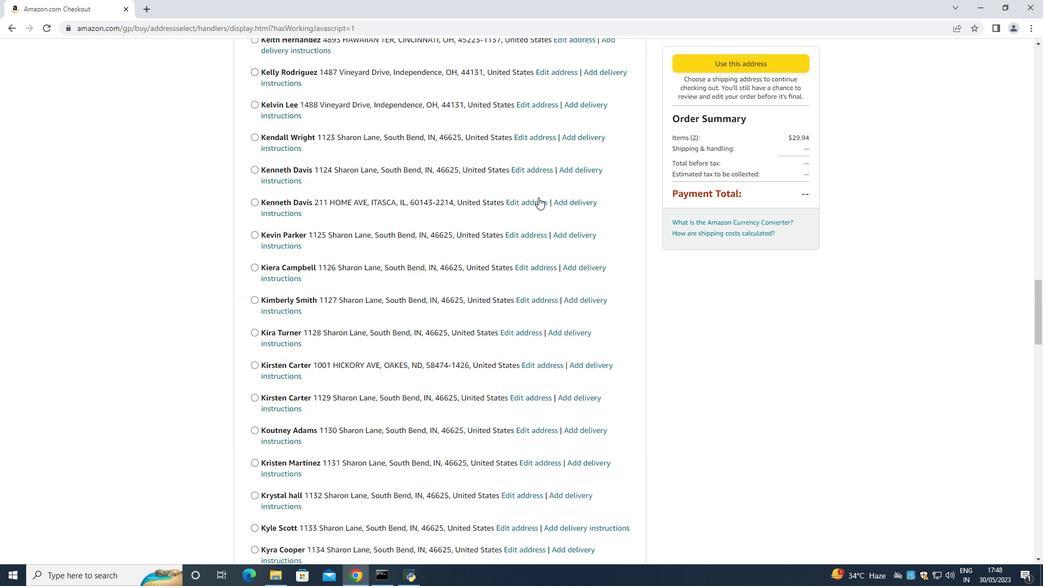 
Action: Mouse moved to (538, 197)
Screenshot: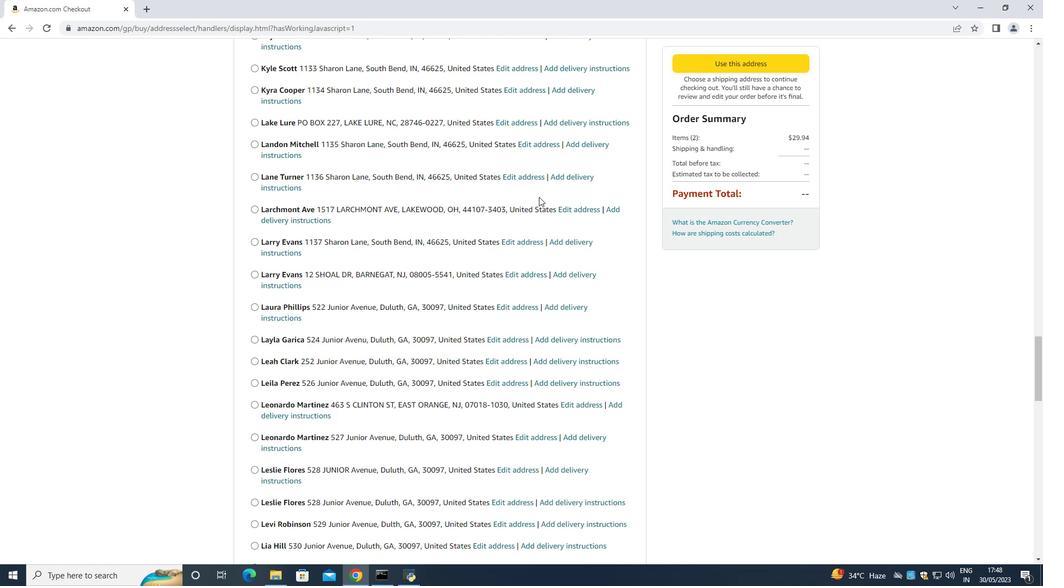 
Action: Key pressed <Key.space><Key.space><Key.space><Key.space>
Screenshot: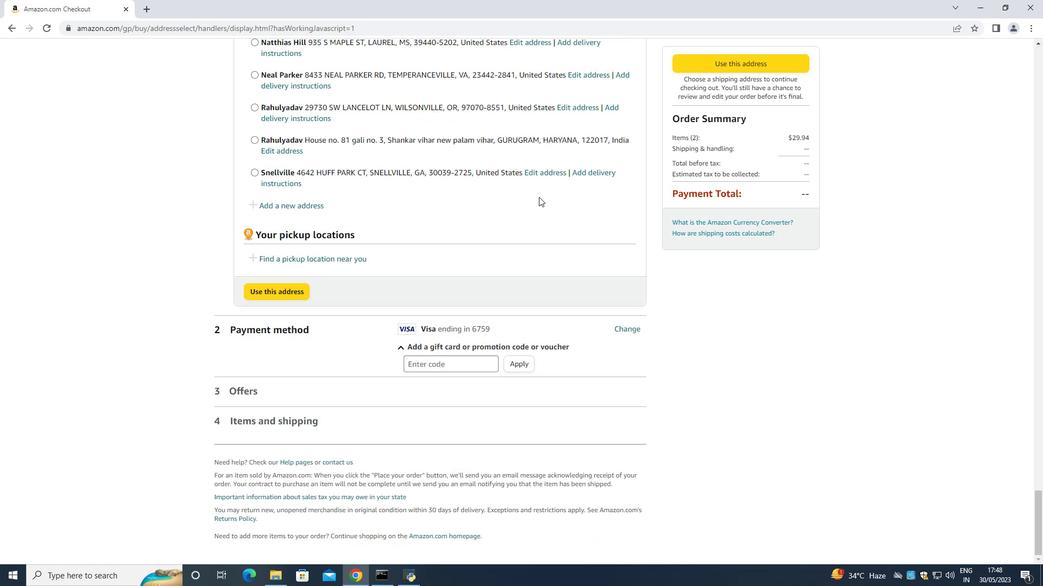 
Action: Mouse moved to (538, 196)
Screenshot: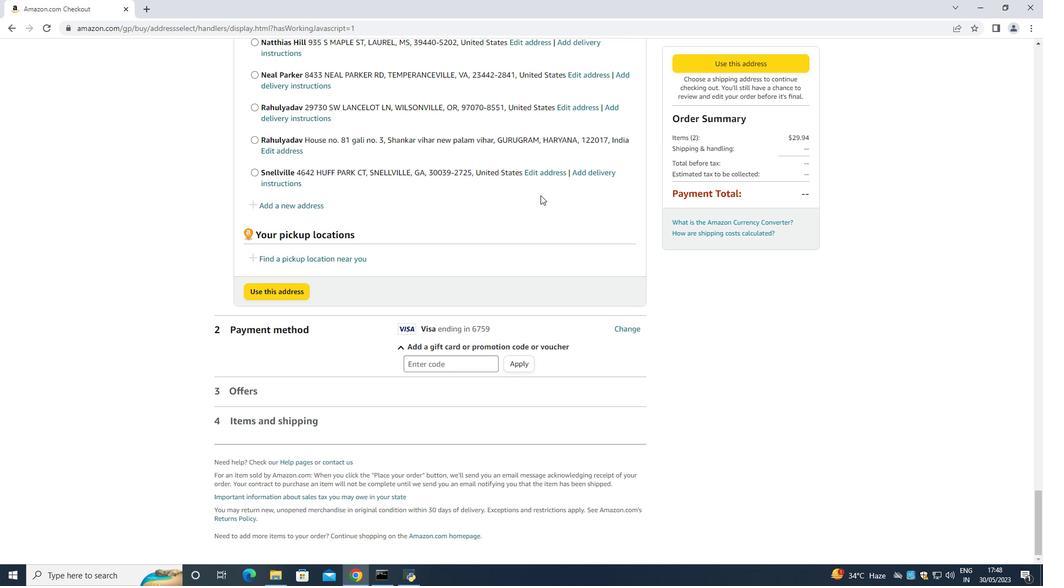 
Action: Key pressed <Key.space>
Screenshot: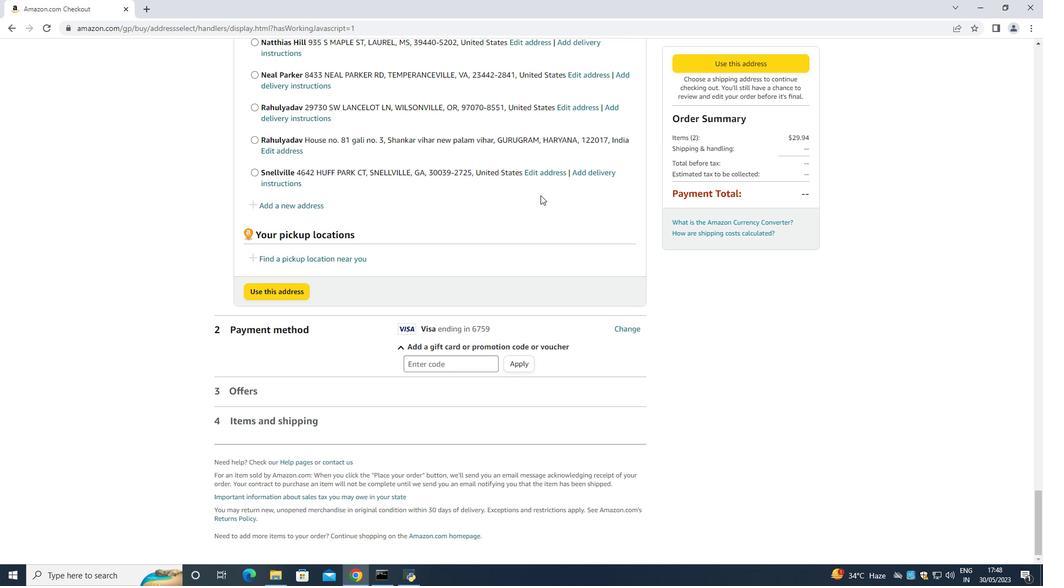 
Action: Mouse moved to (311, 208)
Screenshot: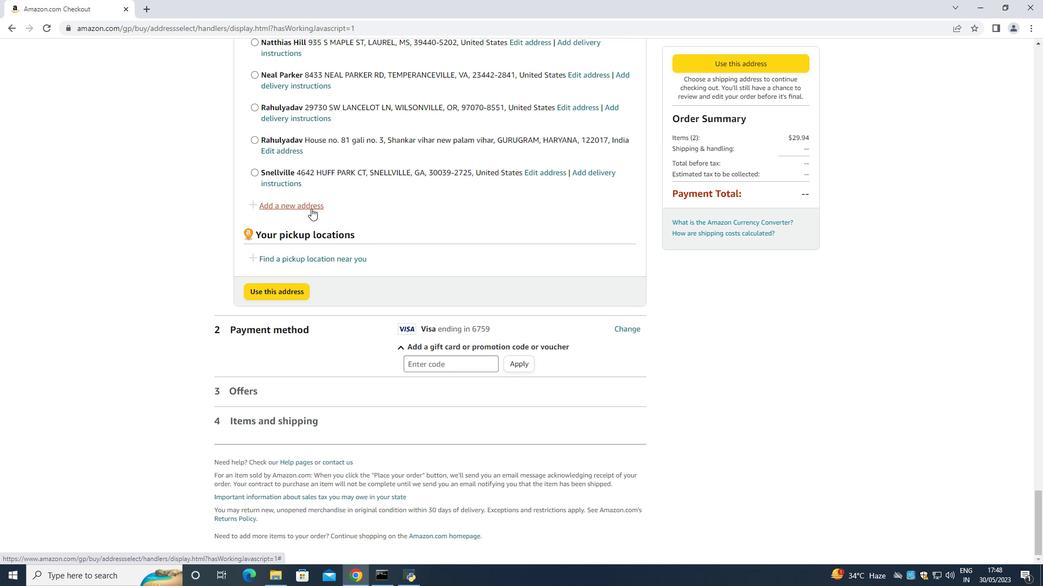 
Action: Mouse pressed left at (311, 208)
Screenshot: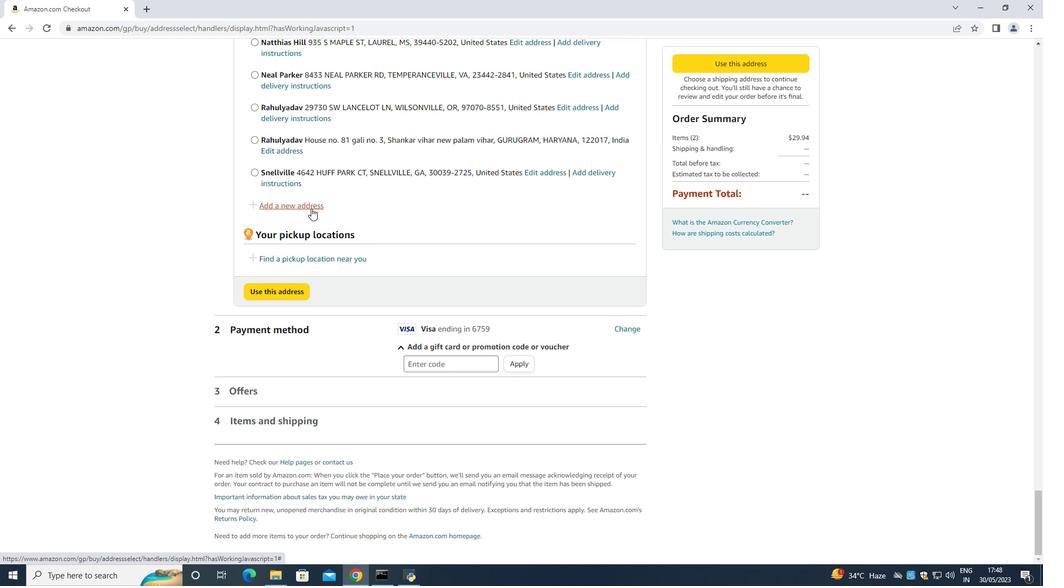 
Action: Mouse moved to (372, 260)
Screenshot: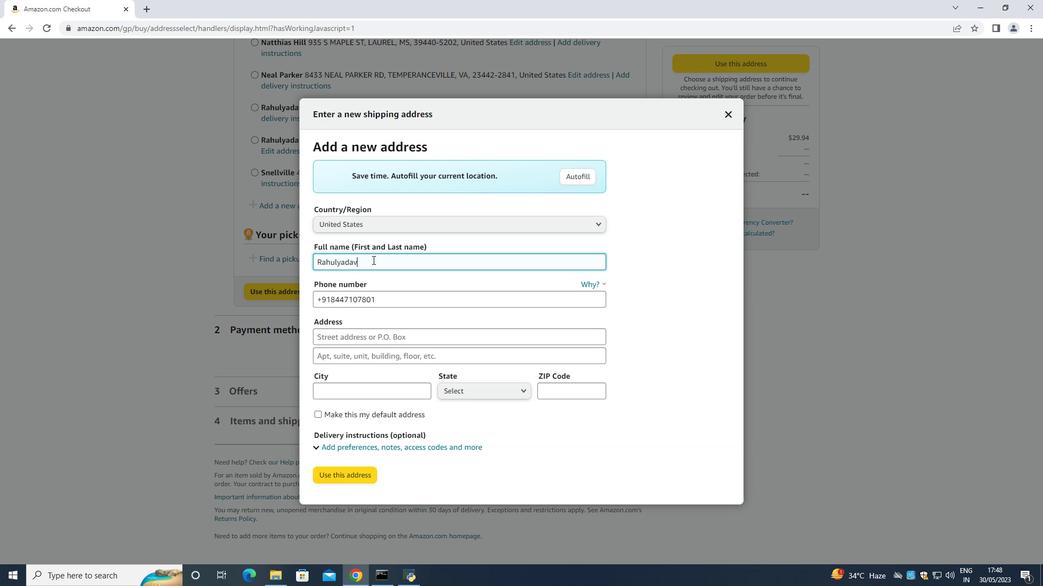 
Action: Mouse pressed left at (372, 260)
Screenshot: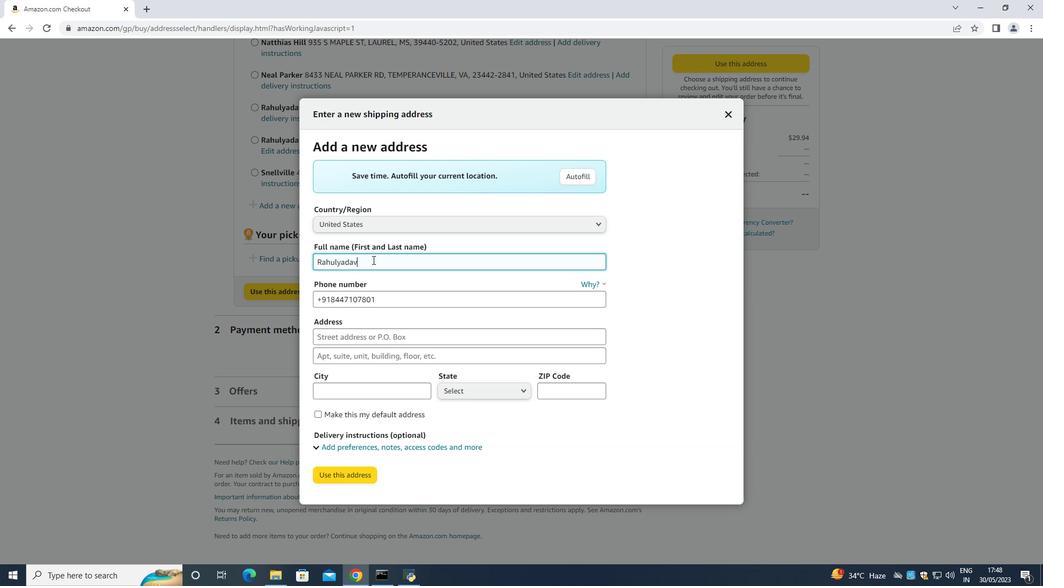 
Action: Key pressed <Key.backspace><Key.backspace><Key.backspace><Key.backspace><Key.backspace><Key.backspace><Key.backspace><Key.backspace><Key.backspace><Key.backspace><Key.backspace><Key.backspace><Key.backspace><Key.backspace><Key.backspace><Key.backspace><Key.backspace><Key.backspace><Key.backspace><Key.backspace><Key.backspace><Key.backspace><Key.backspace><Key.shift><Key.shift><Key.shift><Key.shift>Luke<Key.space><Key.shift><Key.shift><Key.shift>Wright<Key.space>
Screenshot: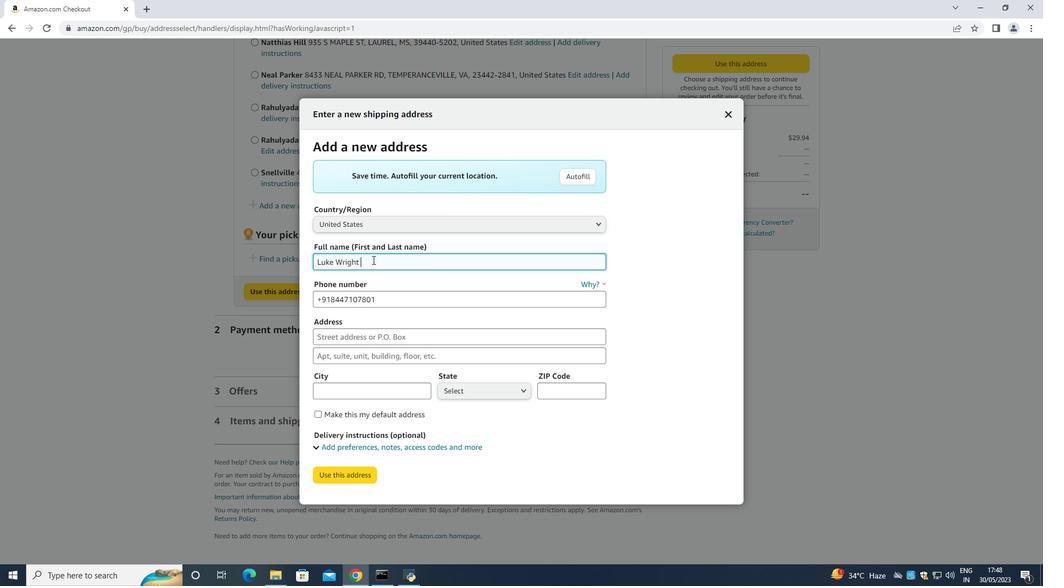 
Action: Mouse moved to (338, 254)
Screenshot: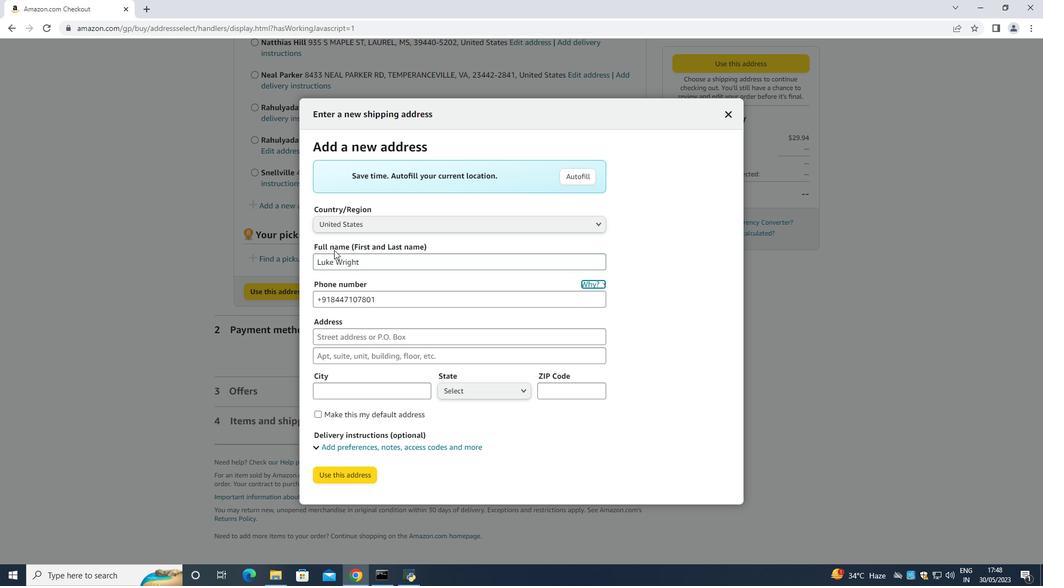 
Action: Key pressed <Key.tab>
Screenshot: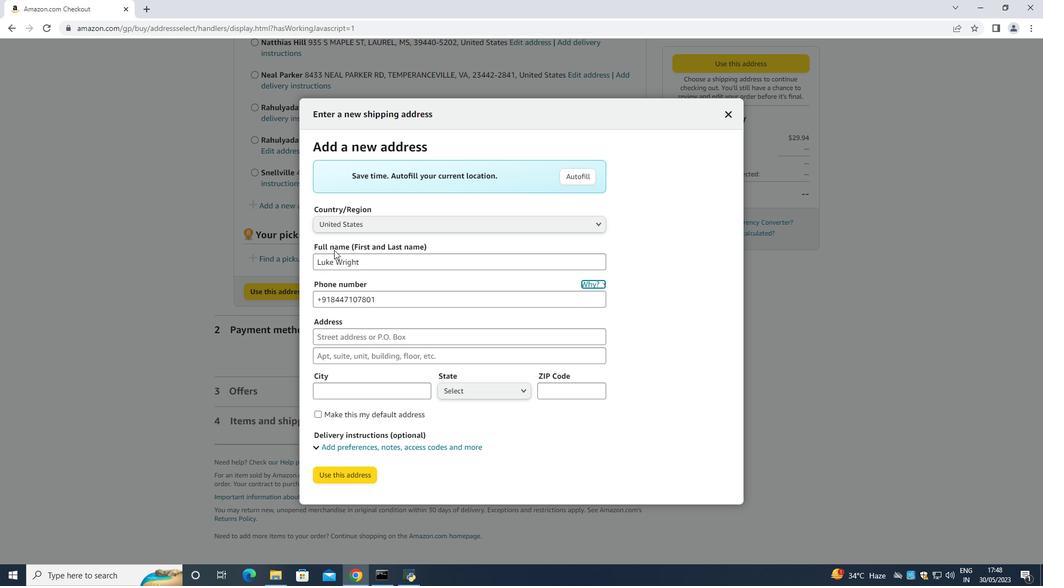 
Action: Mouse moved to (373, 287)
Screenshot: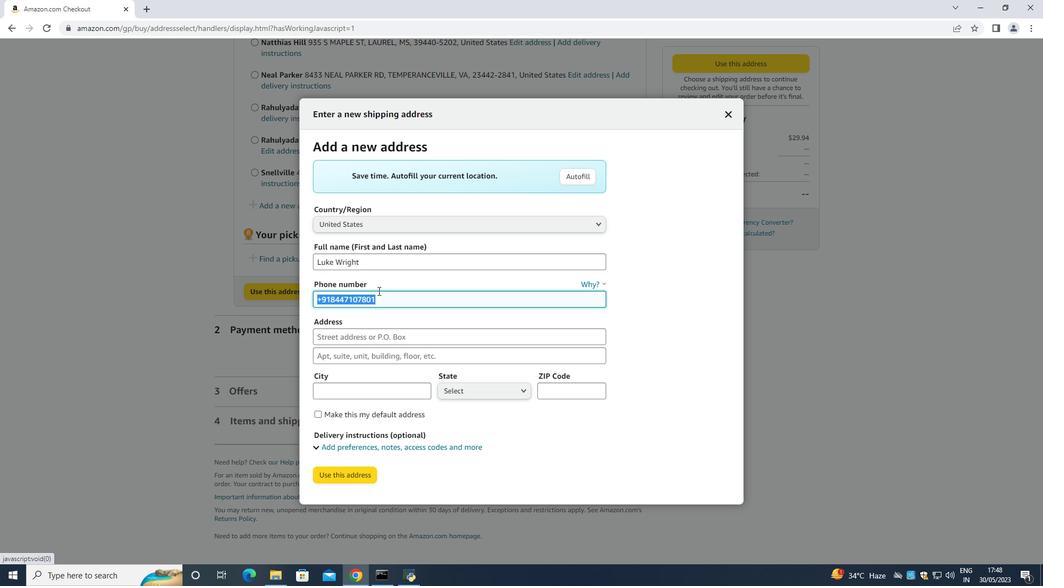 
Action: Key pressed <Key.tab>
Screenshot: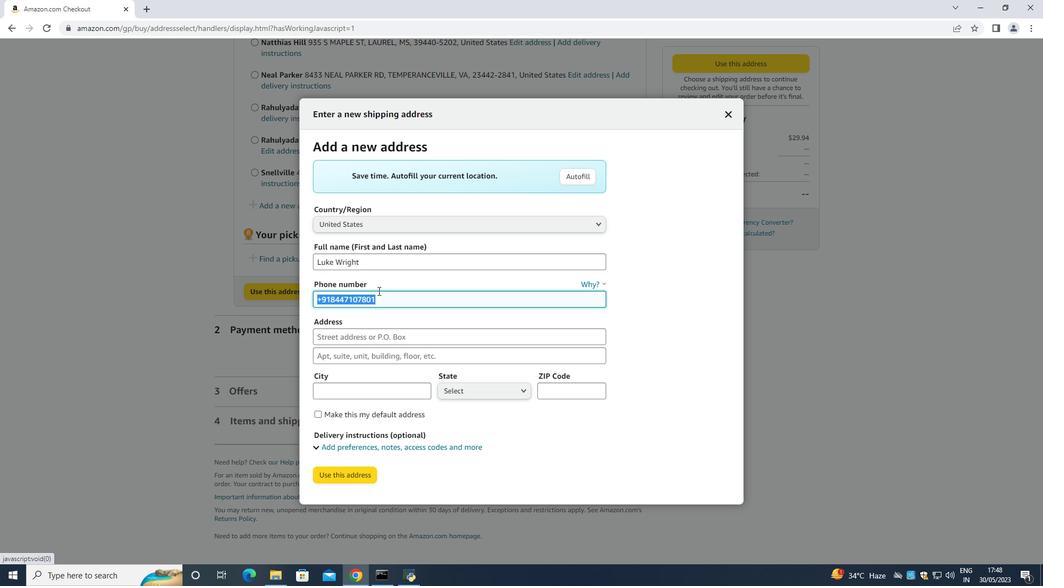 
Action: Mouse moved to (378, 292)
Screenshot: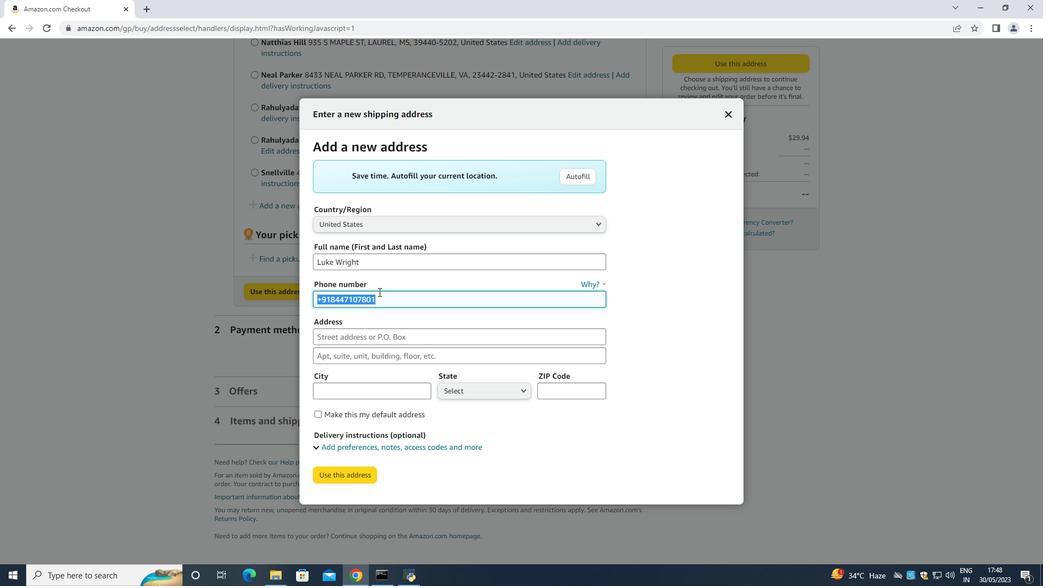 
Action: Key pressed <Key.backspace>3022398079
Screenshot: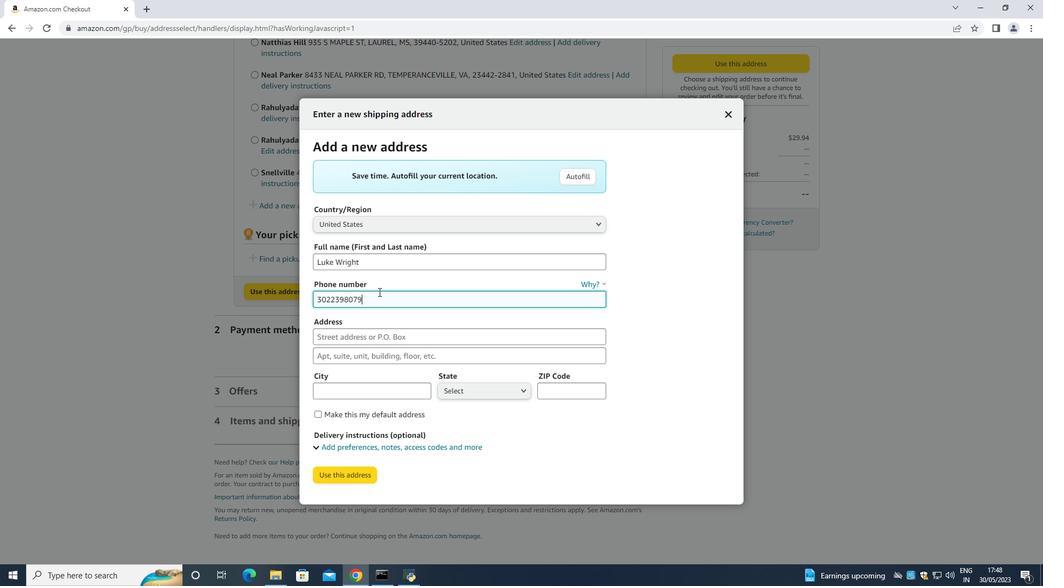 
Action: Mouse moved to (372, 336)
Screenshot: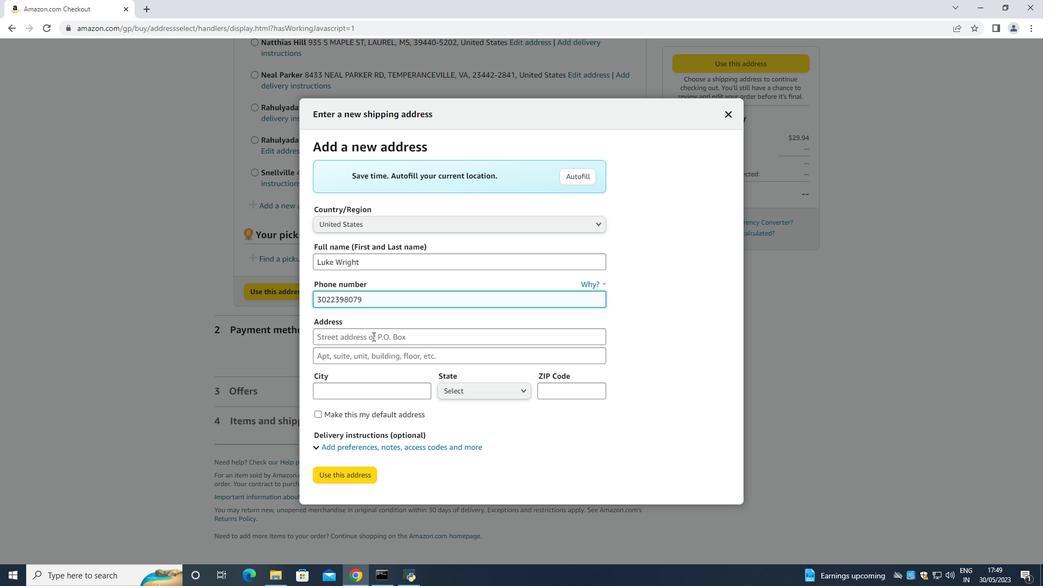 
Action: Mouse pressed left at (372, 336)
Screenshot: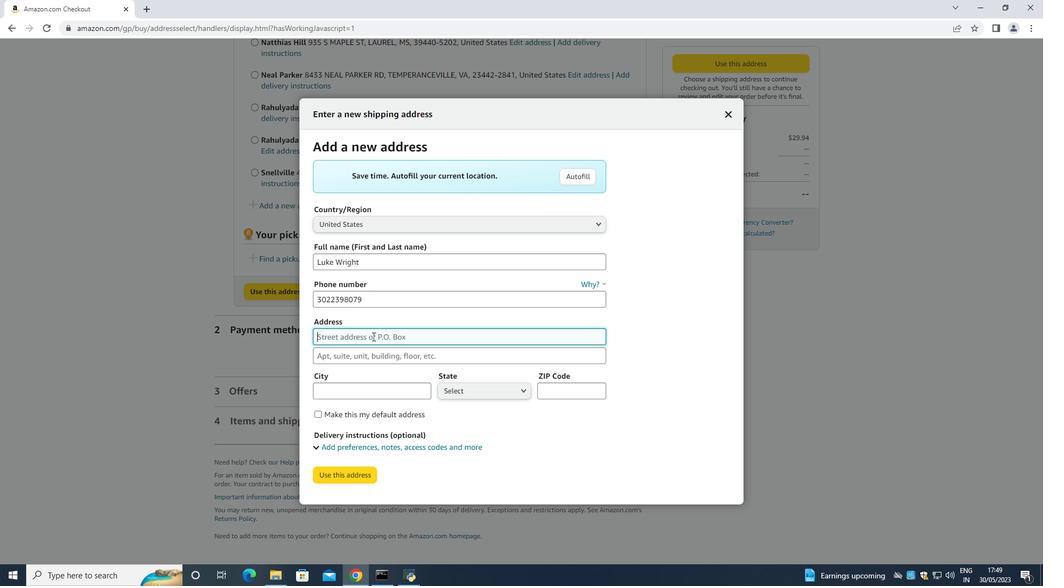 
Action: Key pressed <Key.shift><Key.page_down><Key.shift>0<Key.backspace>309
Screenshot: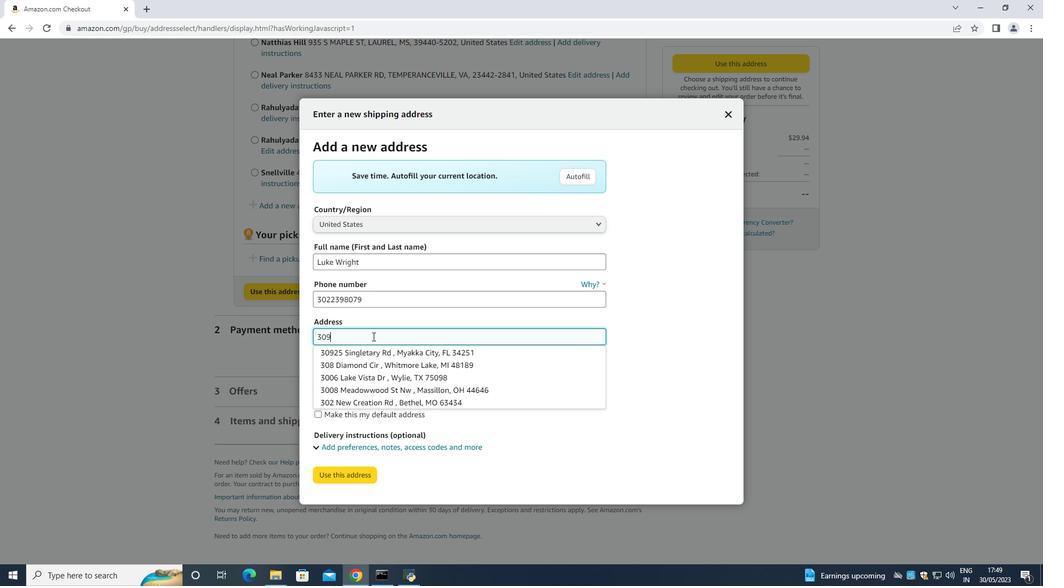 
Action: Mouse moved to (381, 358)
Screenshot: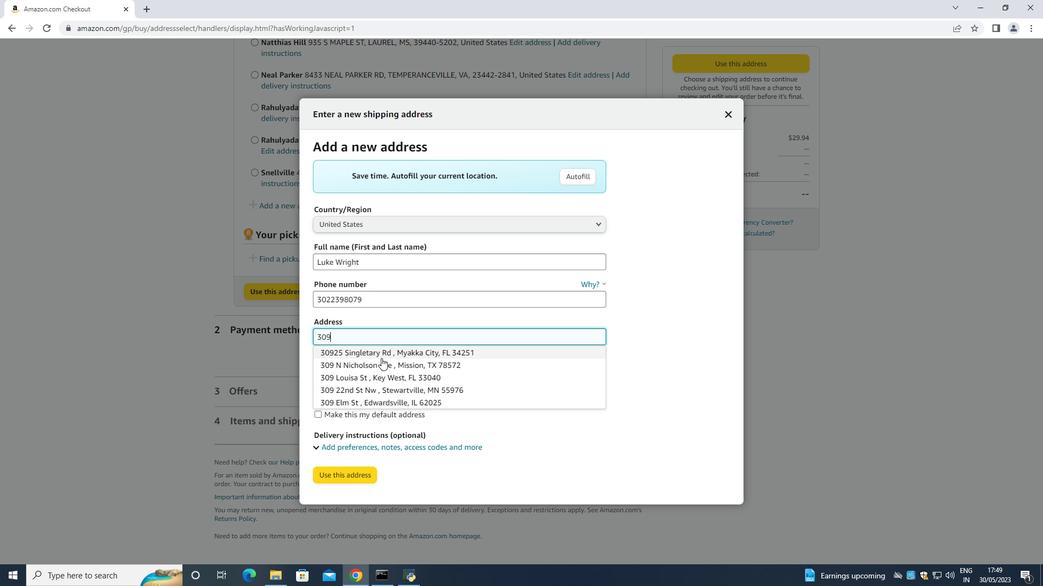 
Action: Key pressed <Key.space>
Screenshot: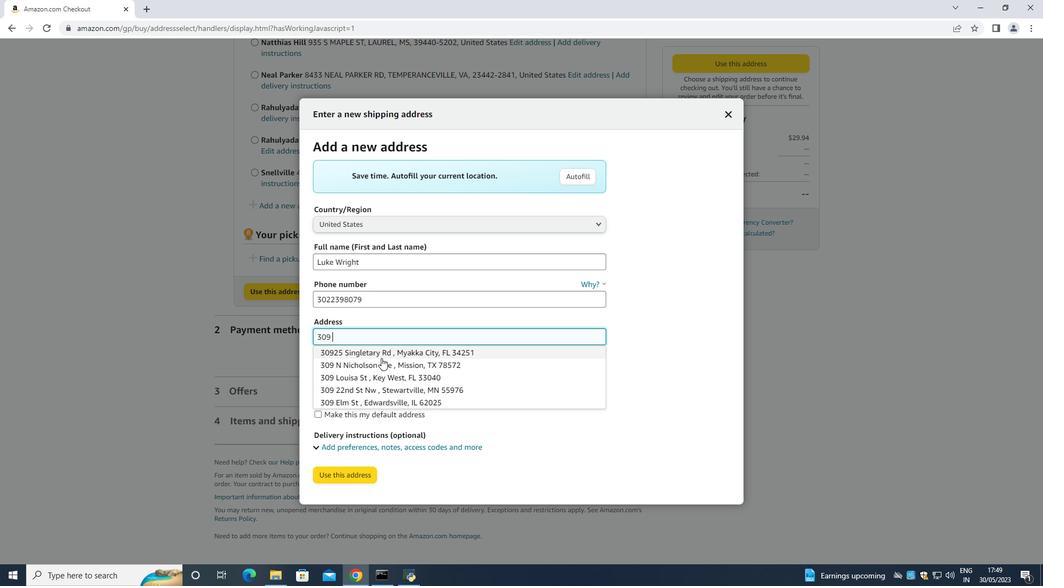 
Action: Mouse moved to (370, 342)
Screenshot: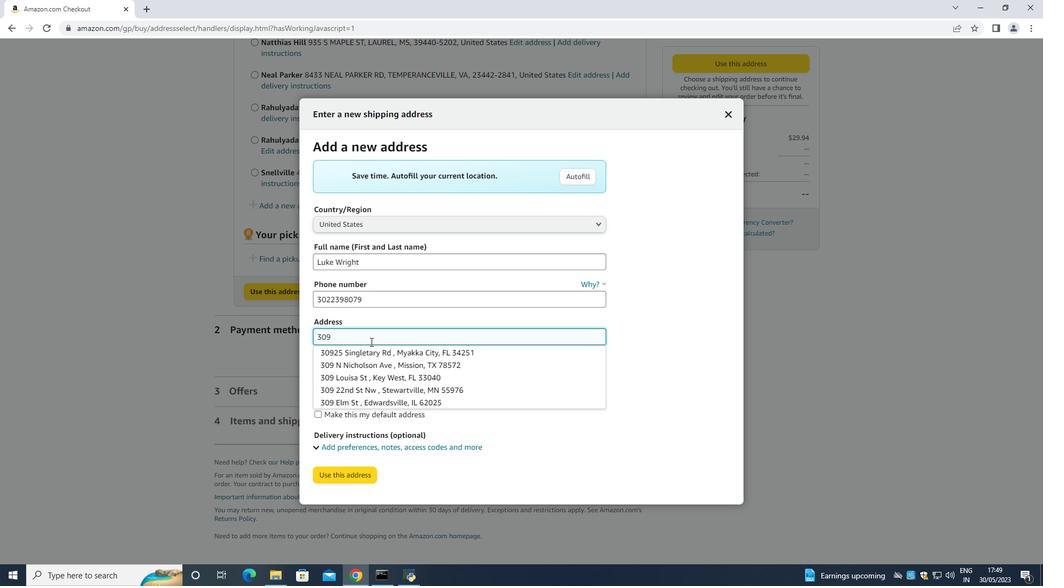 
Action: Key pressed <Key.shift>Lake<Key.space><Key.shift><Key.shift>Floyd<Key.space><Key.shift>Cricle<Key.space>
Screenshot: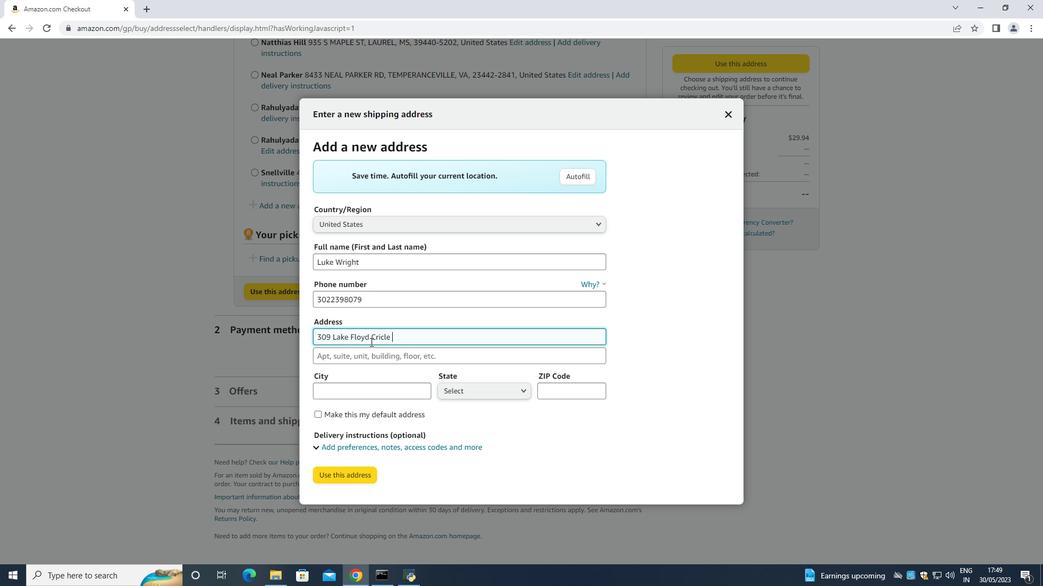 
Action: Mouse moved to (369, 343)
Screenshot: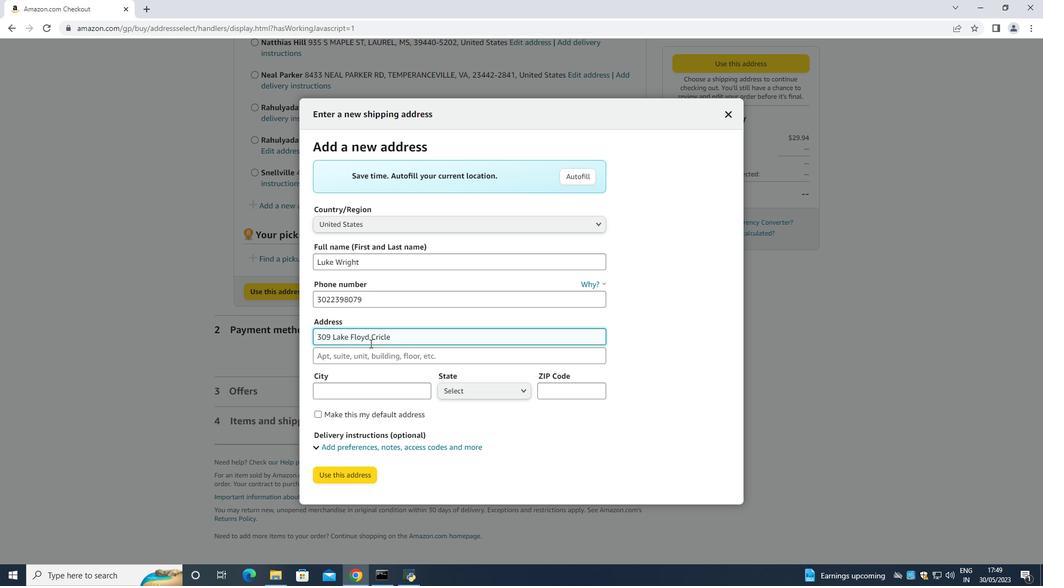 
Action: Key pressed <Key.tab>
Screenshot: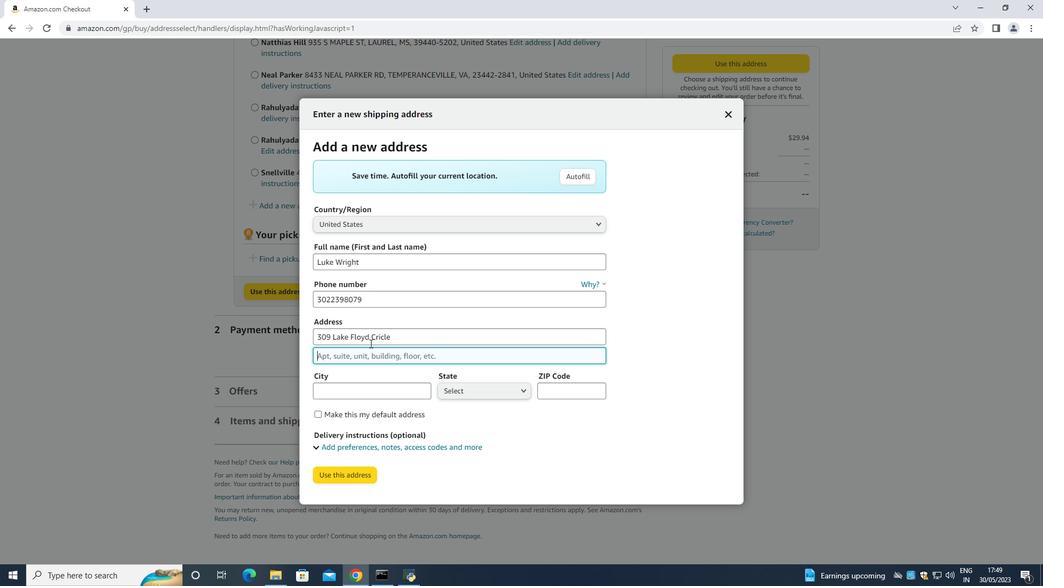 
Action: Mouse moved to (369, 350)
Screenshot: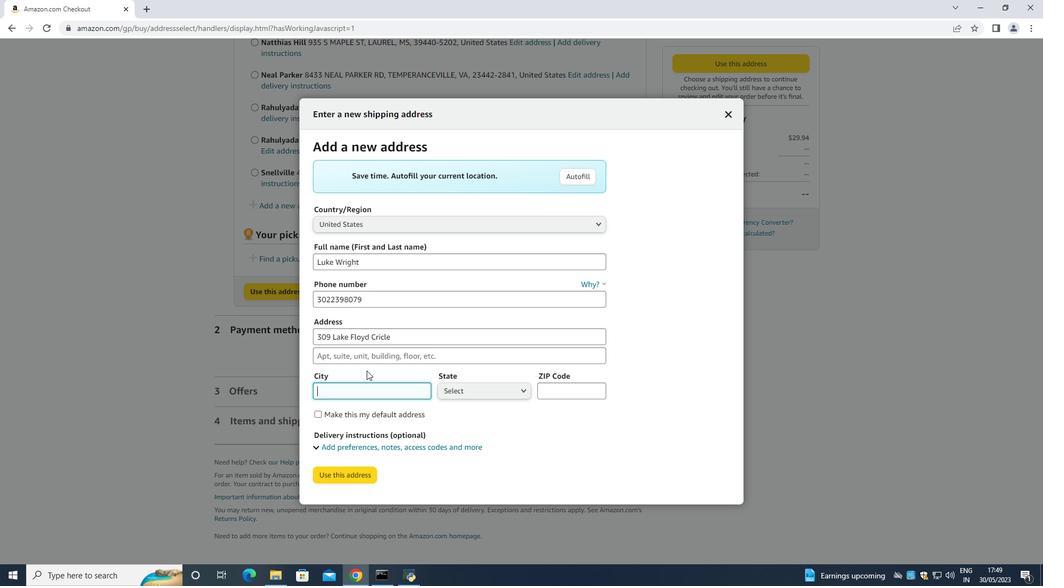 
Action: Key pressed <Key.tab>
Screenshot: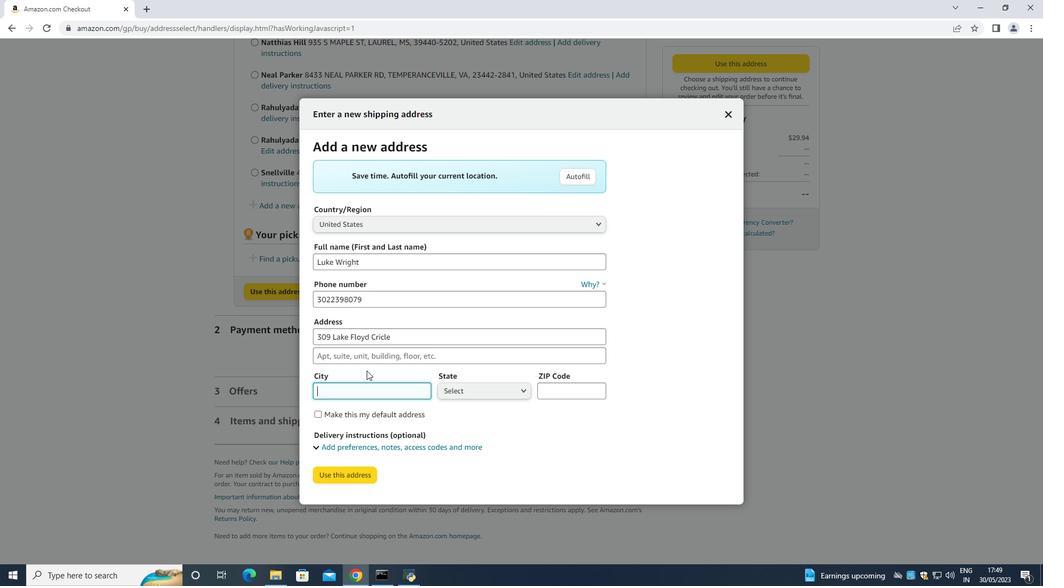 
Action: Mouse moved to (359, 394)
Screenshot: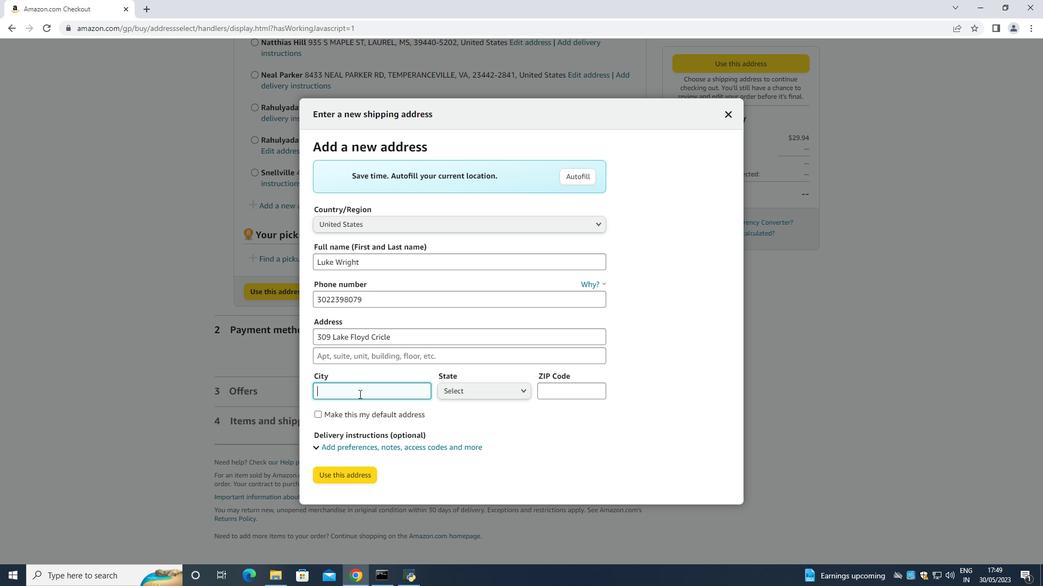 
Action: Key pressed <Key.shift>Hockessin<Key.space>
Screenshot: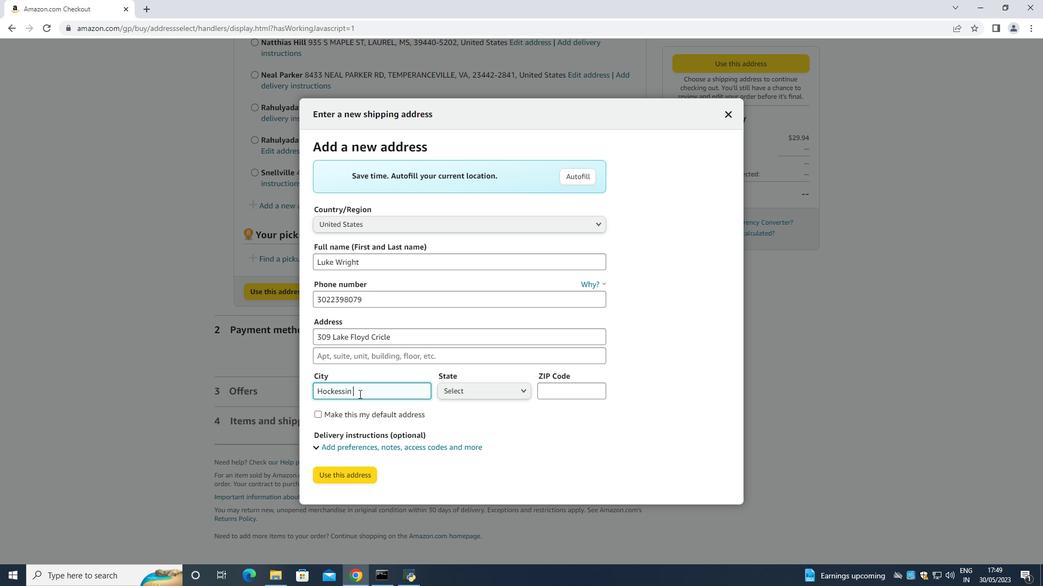 
Action: Mouse moved to (461, 387)
Screenshot: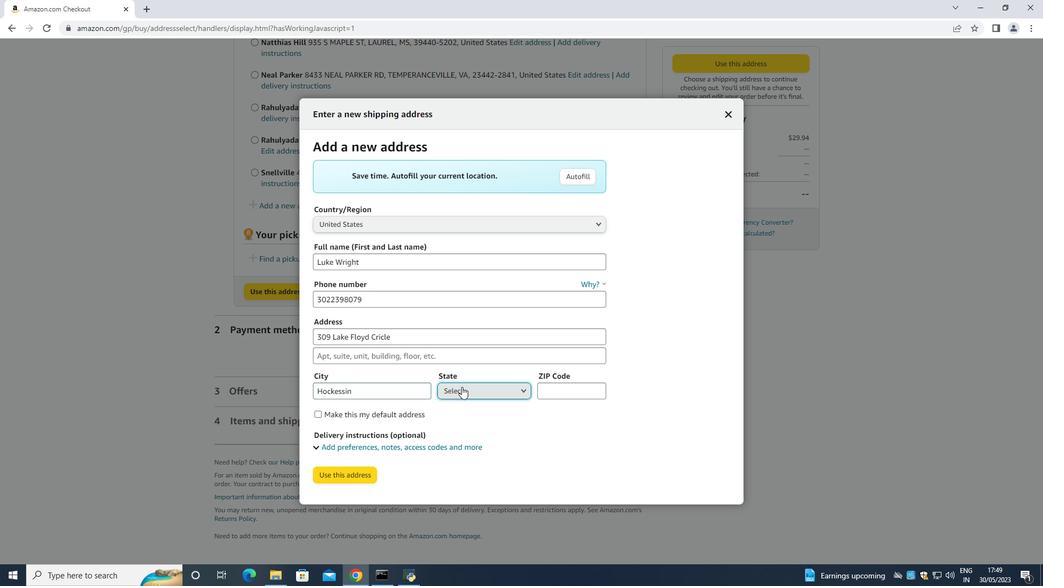 
Action: Mouse pressed left at (461, 387)
Screenshot: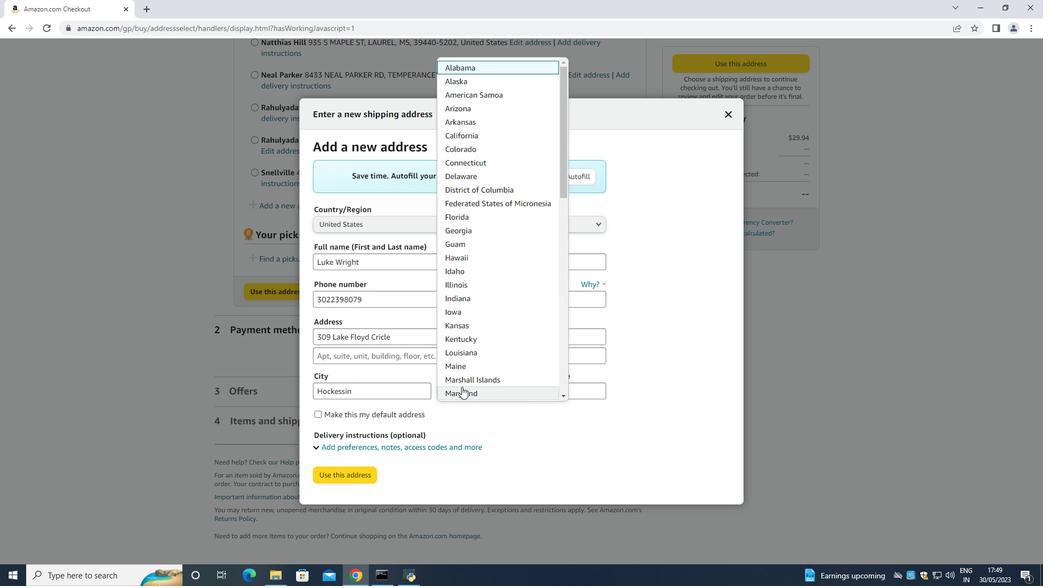 
Action: Mouse moved to (473, 175)
Screenshot: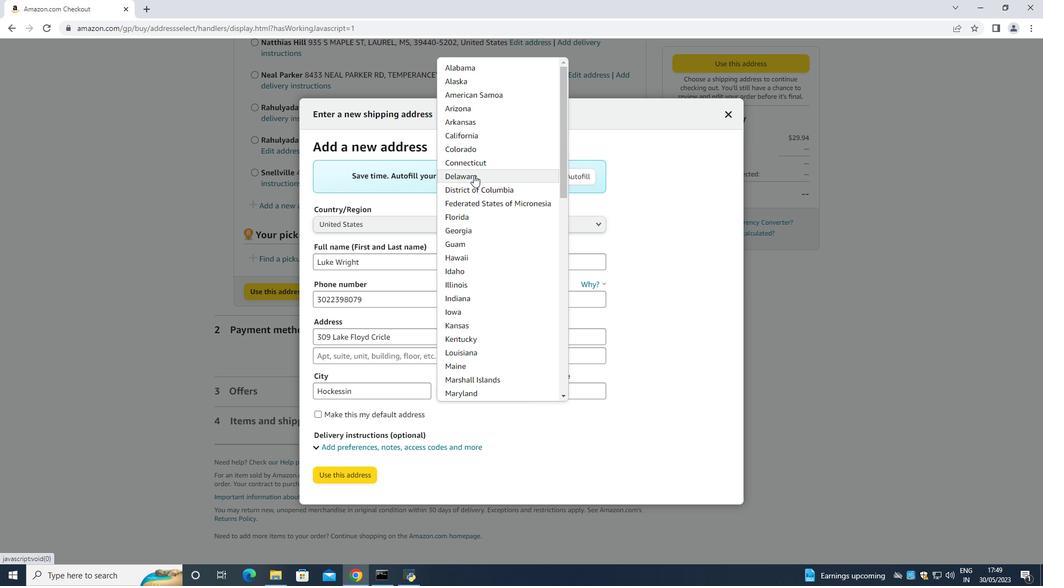 
Action: Mouse pressed left at (473, 175)
Screenshot: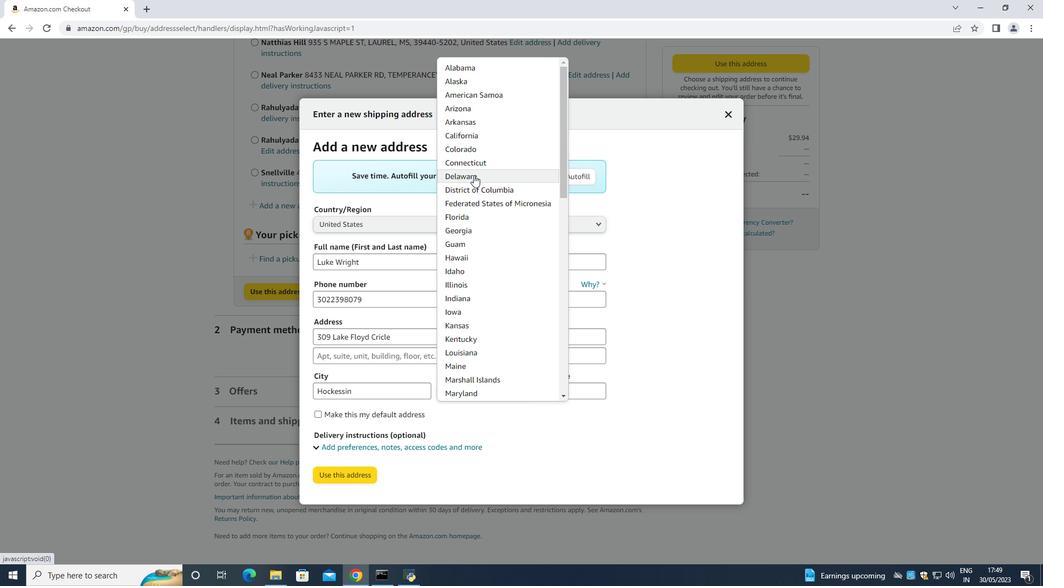 
Action: Mouse moved to (571, 387)
Screenshot: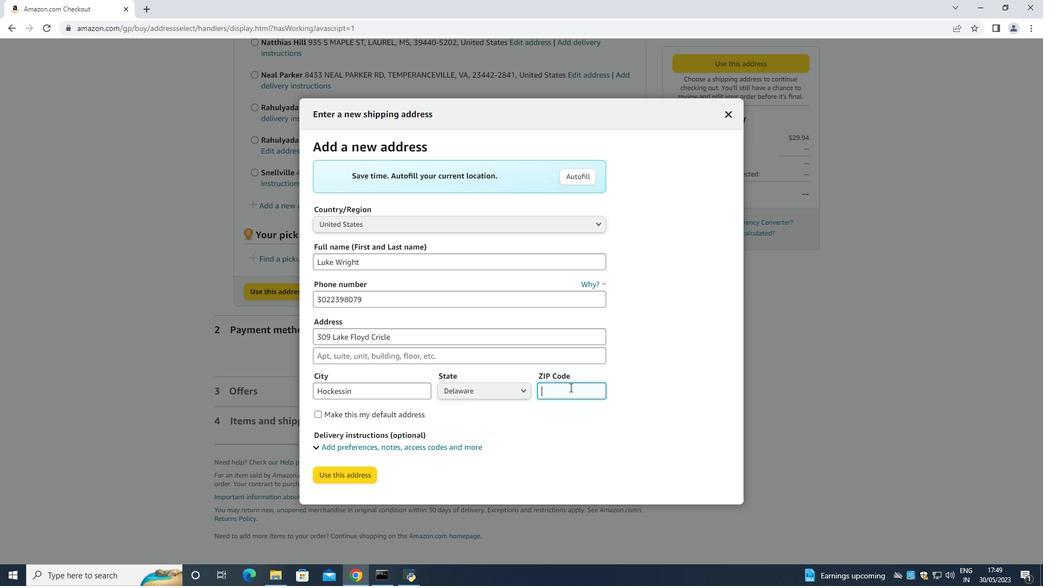 
Action: Mouse pressed left at (571, 387)
Screenshot: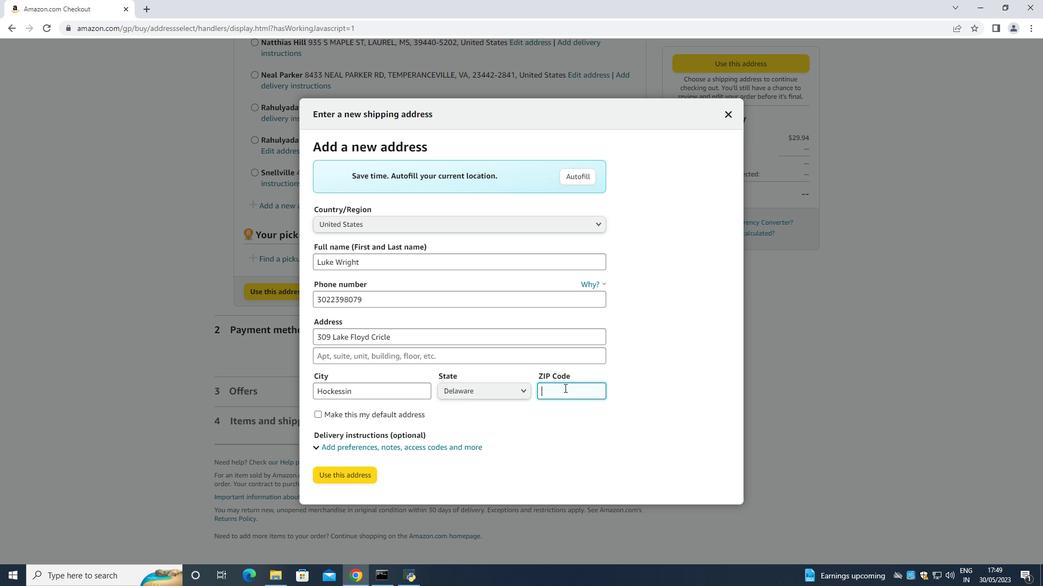 
Action: Mouse moved to (564, 388)
Screenshot: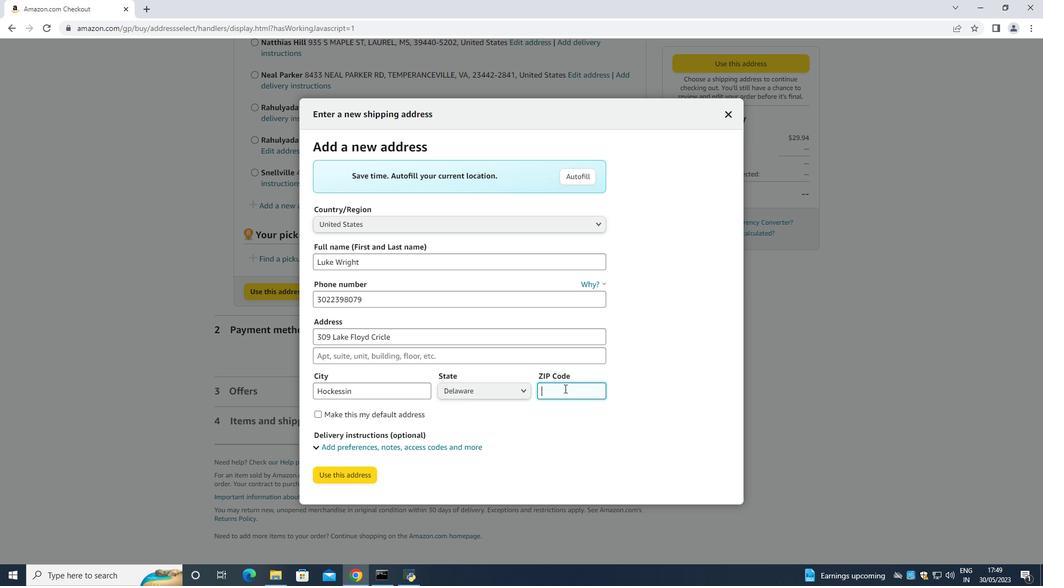 
Action: Key pressed 19707
Screenshot: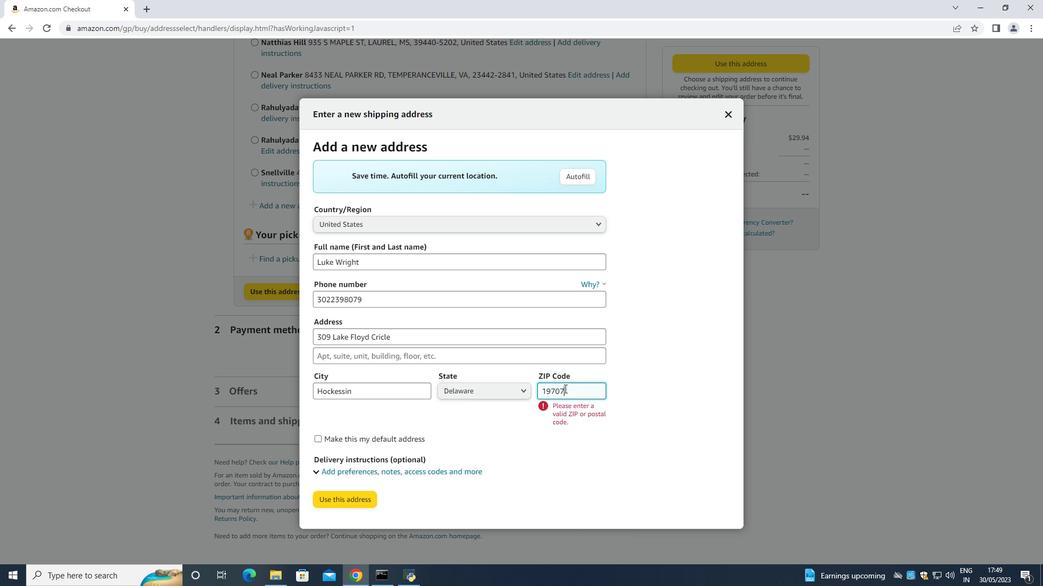 
Action: Mouse moved to (352, 474)
Screenshot: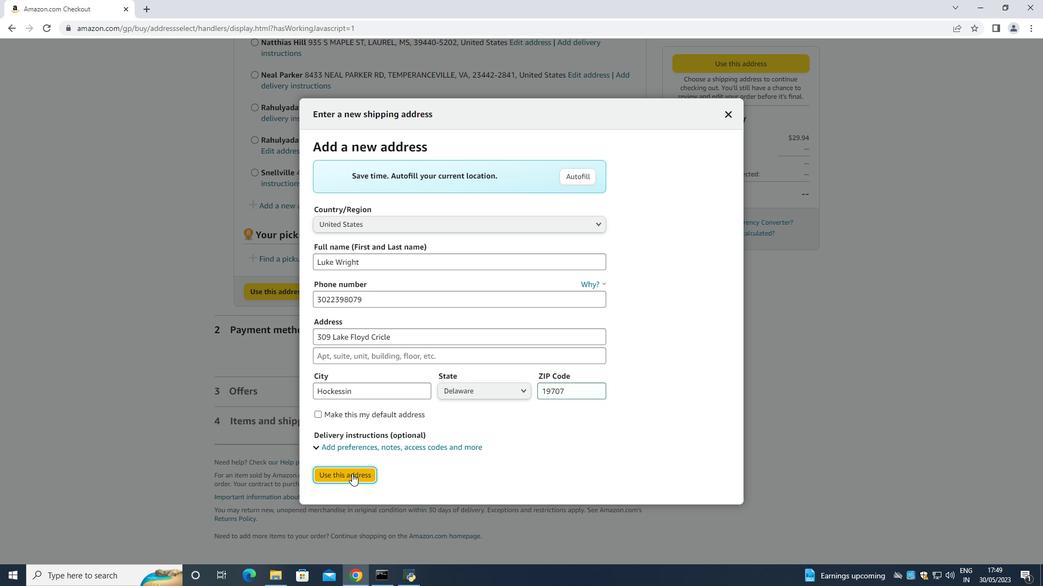
Action: Mouse pressed left at (352, 474)
Screenshot: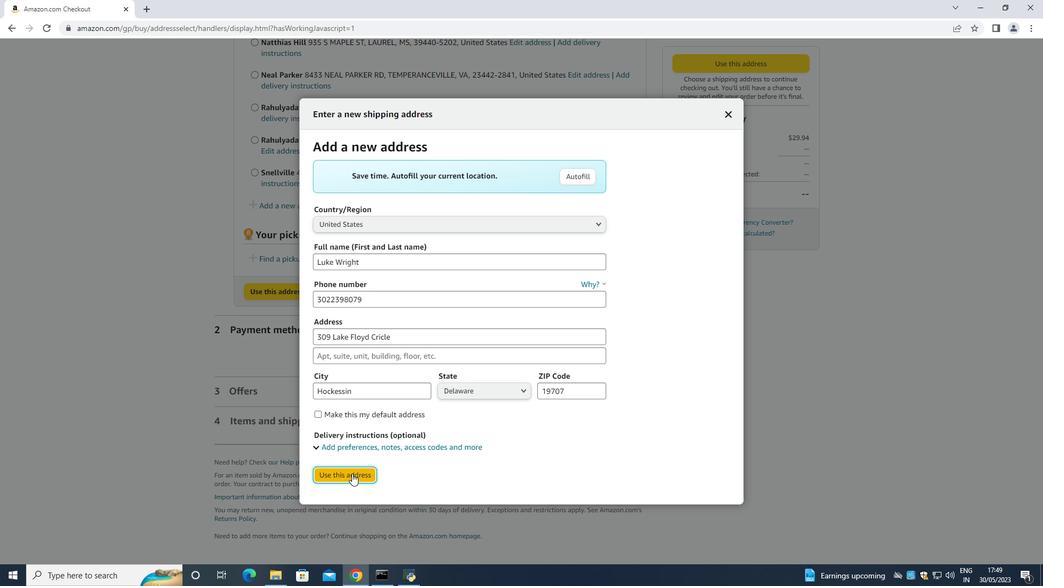 
Action: Mouse moved to (334, 550)
Screenshot: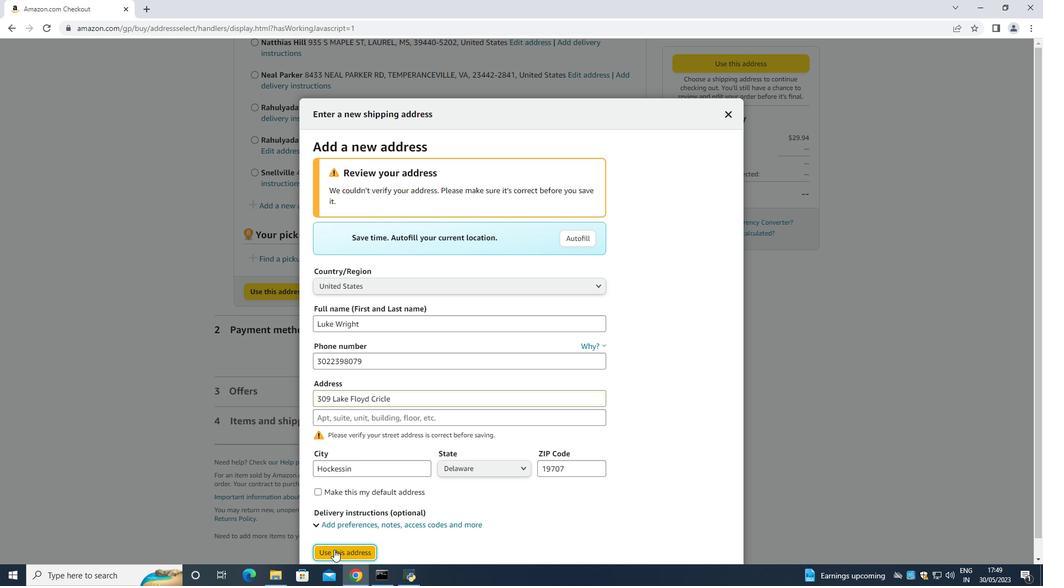 
Action: Mouse pressed left at (334, 550)
Screenshot: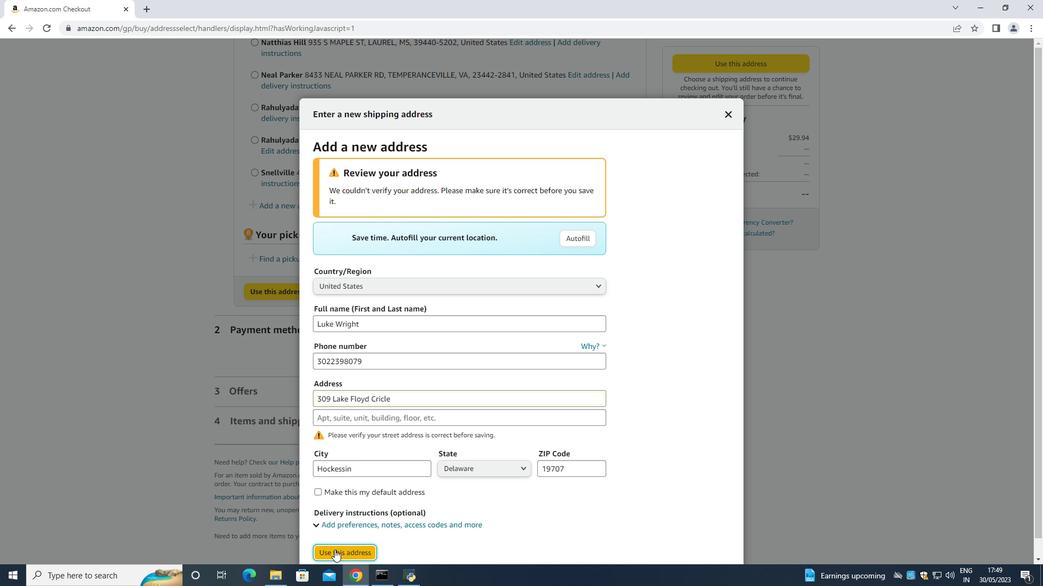 
Action: Mouse moved to (331, 265)
Screenshot: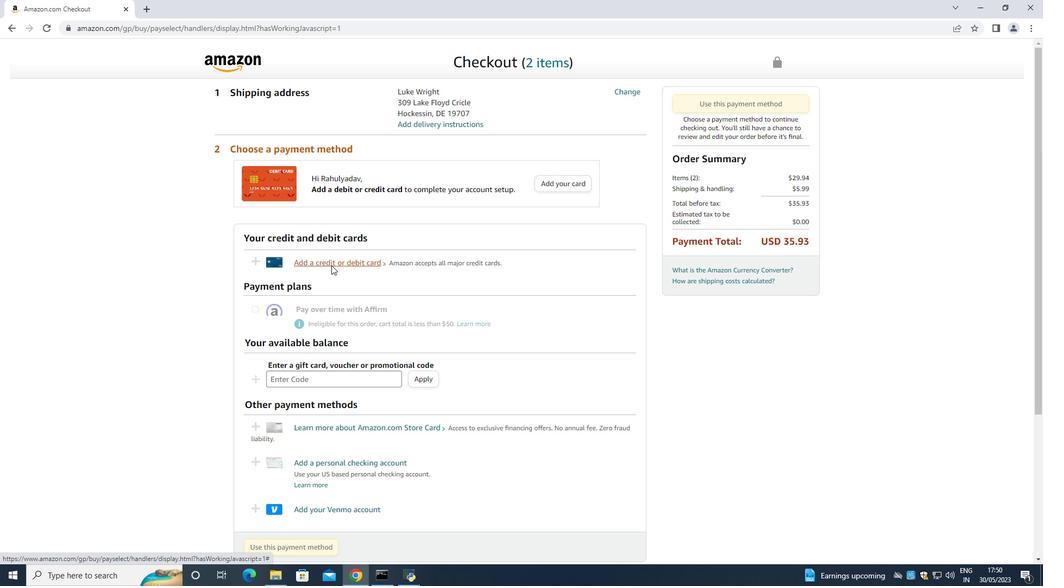 
Action: Mouse pressed left at (331, 265)
Screenshot: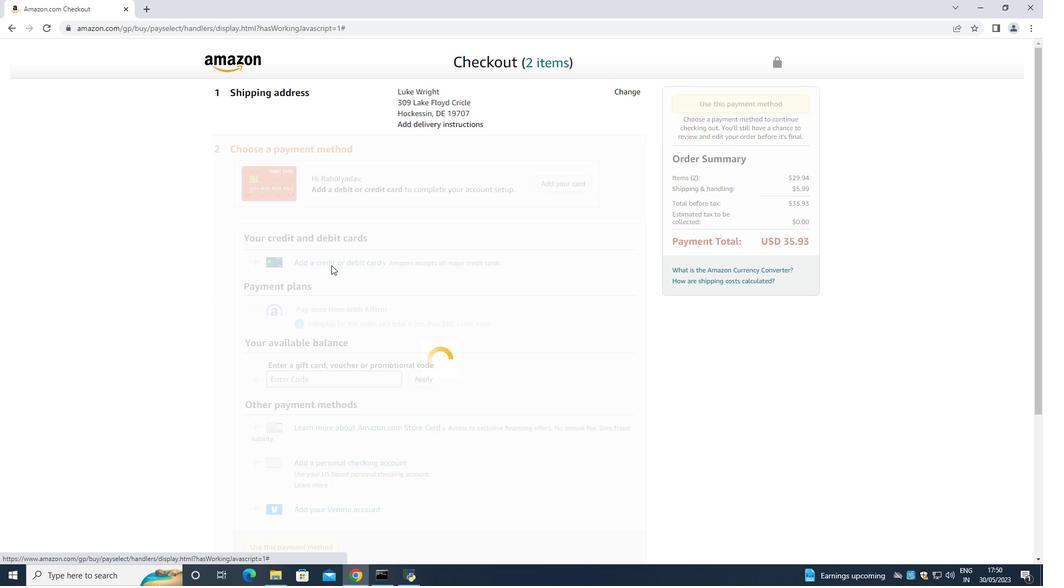 
Action: Mouse moved to (436, 246)
Screenshot: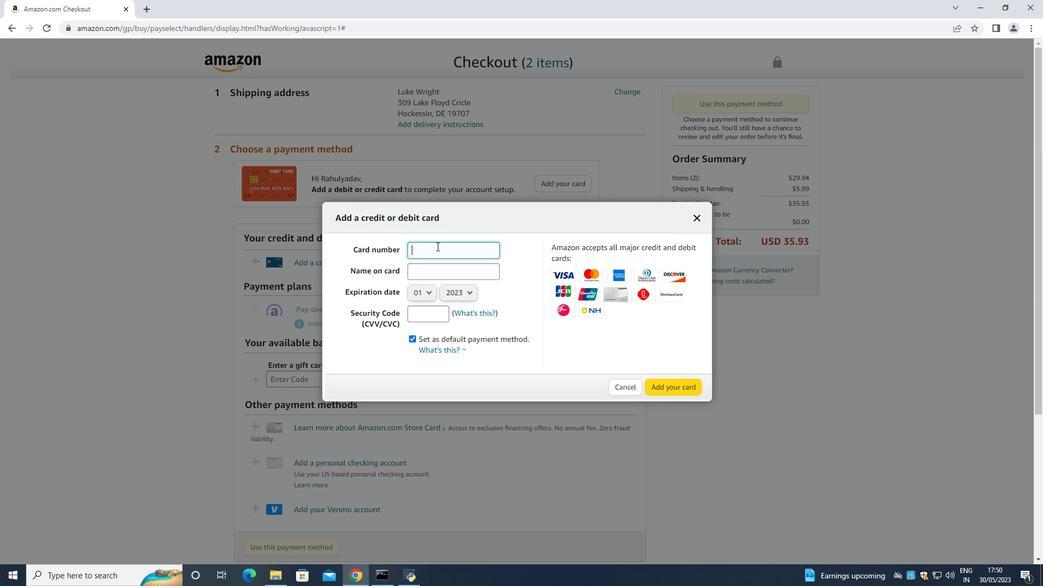 
Action: Mouse pressed left at (436, 246)
Screenshot: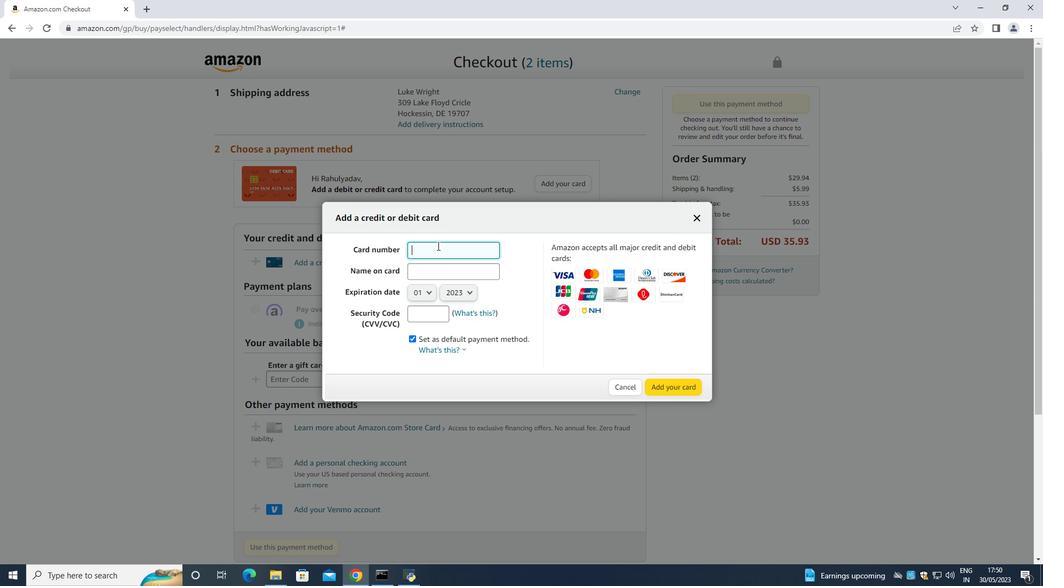 
Action: Mouse moved to (437, 246)
Screenshot: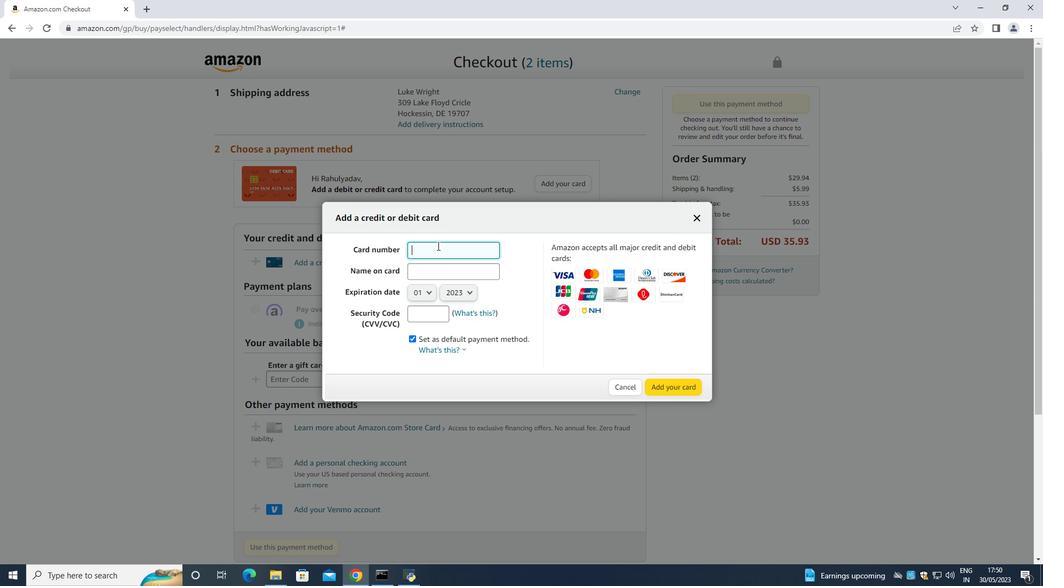 
Action: Key pressed 45785421545127965
Screenshot: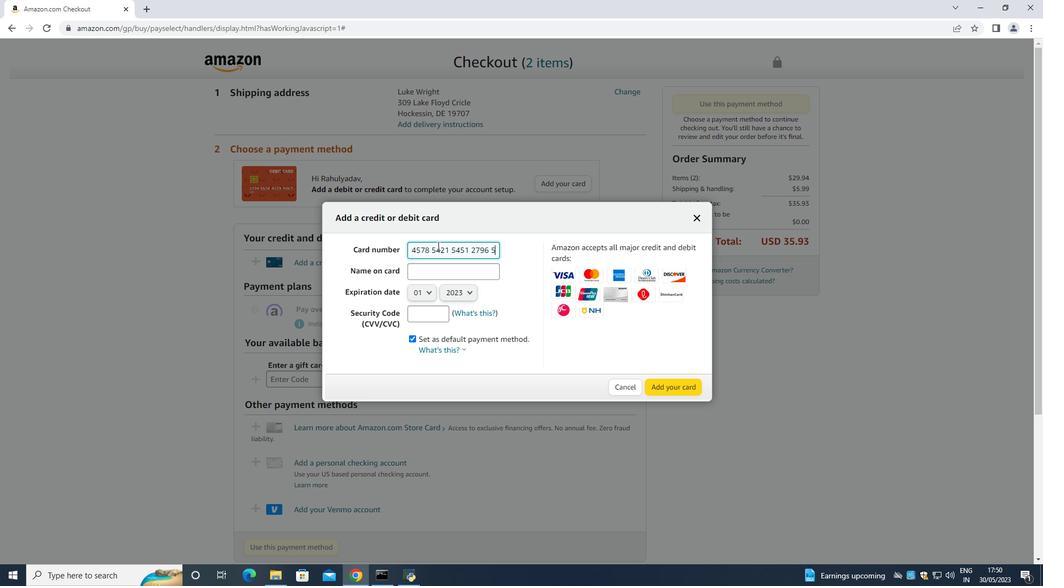 
Action: Mouse moved to (481, 253)
Screenshot: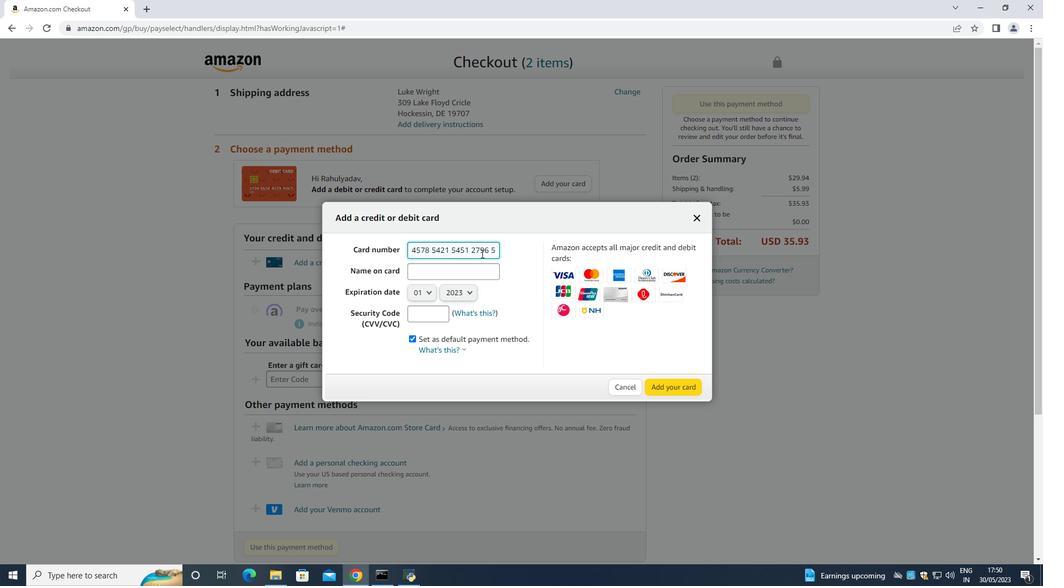 
Action: Key pressed <Key.backspace><Key.backspace><Key.backspace><Key.backspace><Key.backspace>
Screenshot: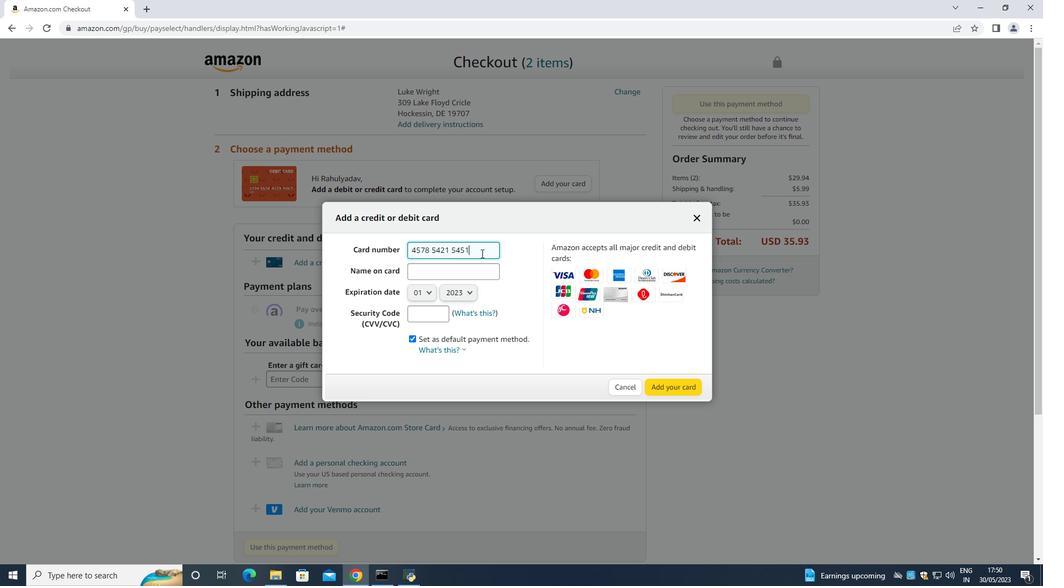 
Action: Mouse moved to (481, 253)
Screenshot: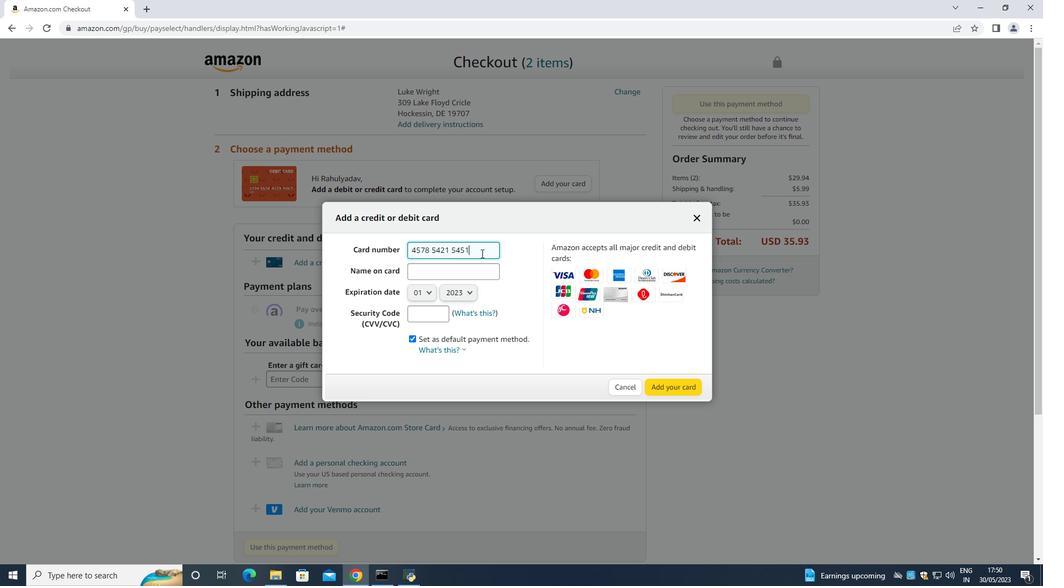 
Action: Key pressed 7965
Screenshot: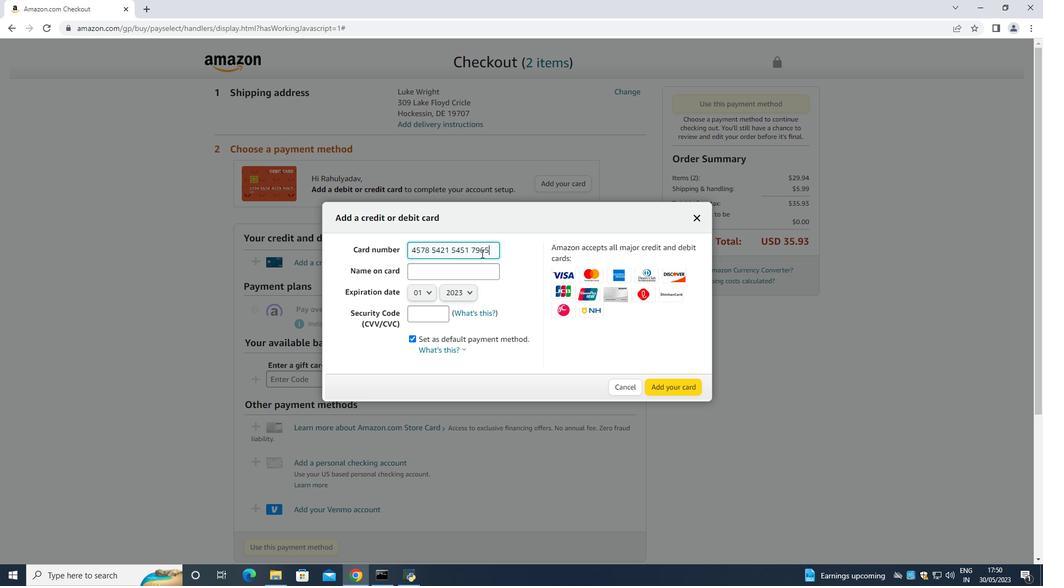 
Action: Mouse moved to (461, 276)
Screenshot: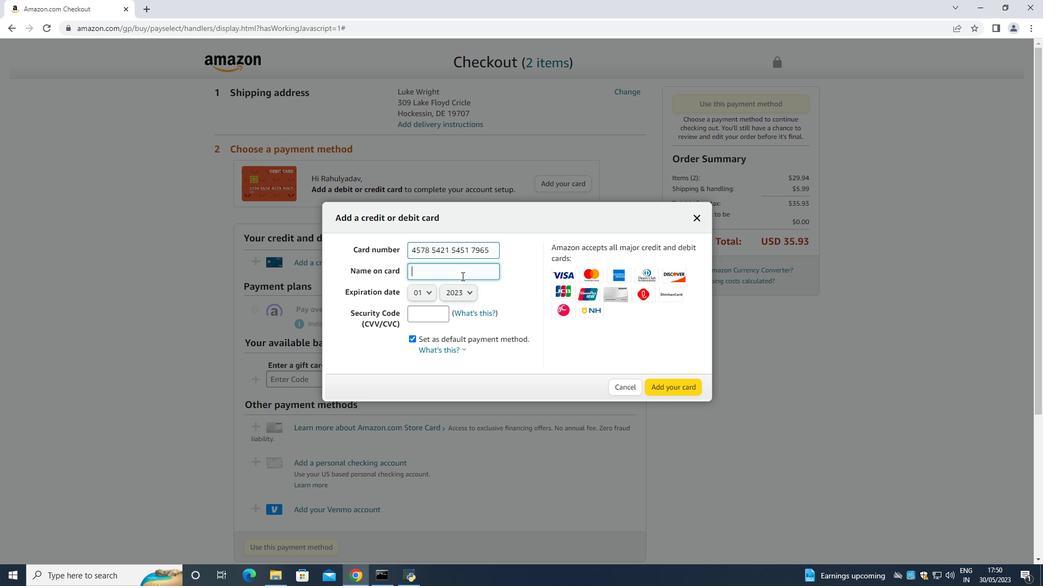 
Action: Mouse pressed left at (461, 276)
Screenshot: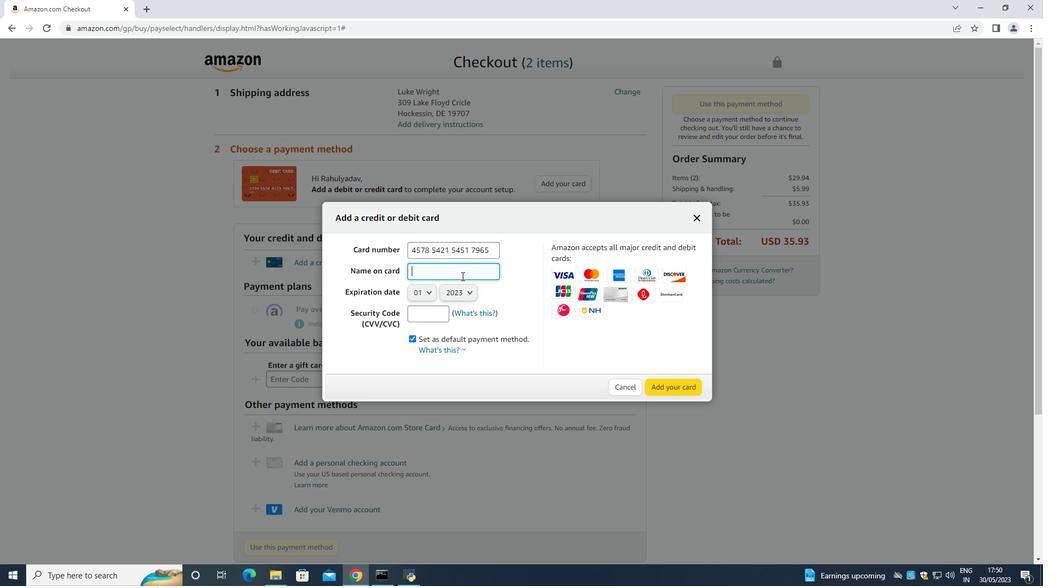 
Action: Key pressed <Key.shift>Luke<Key.space><Key.shift><Key.shift><Key.shift><Key.shift><Key.shift>Wright<Key.space><Key.tab><Key.down><Key.enter><Key.tab><Key.down><Key.down><Key.down><Key.enter><Key.tab>549
Screenshot: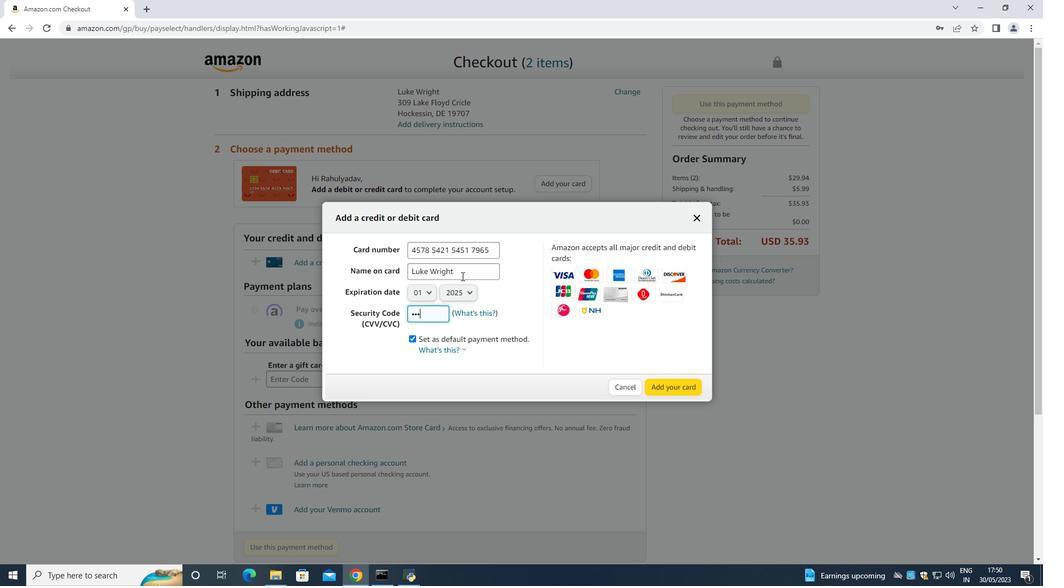 
